 Task: Start a Sprint called Sprint0000000091 in Scrum Project Project0000000031 in Jira. Start a Sprint called Sprint0000000092 in Scrum Project Project0000000031 in Jira. Start a Sprint called Sprint0000000093 in Scrum Project Project0000000031 in Jira. Start a Sprint called Sprint0000000094 in Scrum Project Project0000000032 in Jira. Start a Sprint called Sprint0000000095 in Scrum Project Project0000000032 in Jira
Action: Mouse moved to (261, 94)
Screenshot: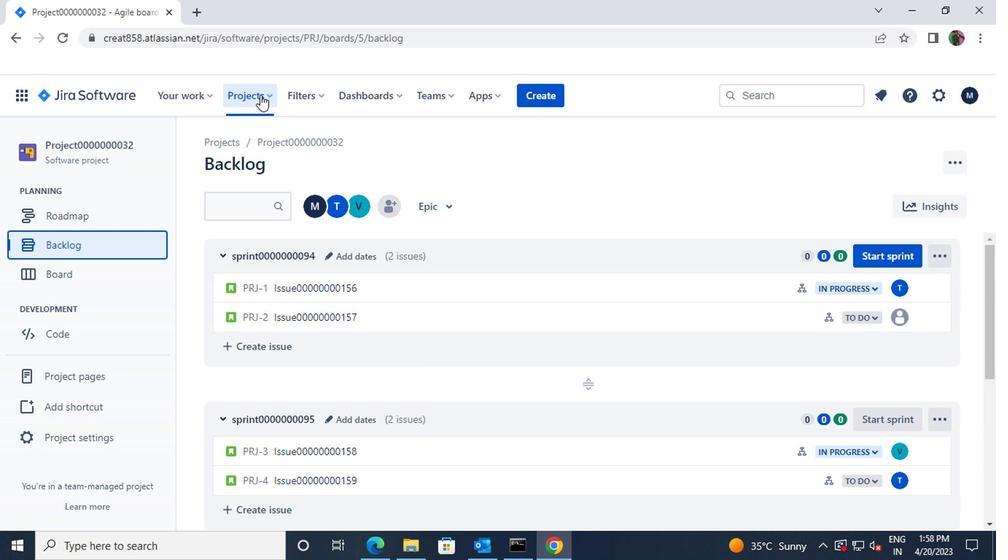
Action: Mouse pressed left at (261, 94)
Screenshot: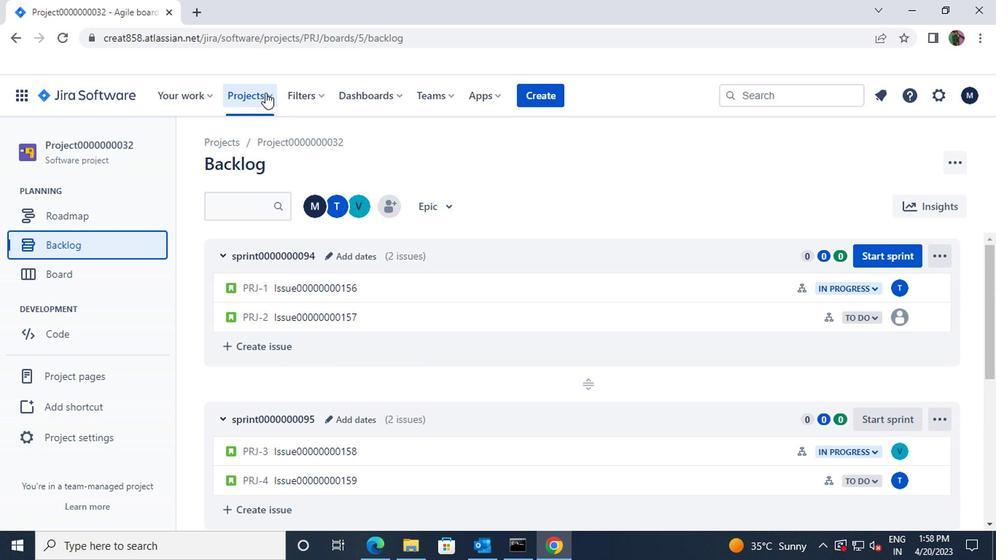 
Action: Mouse moved to (293, 200)
Screenshot: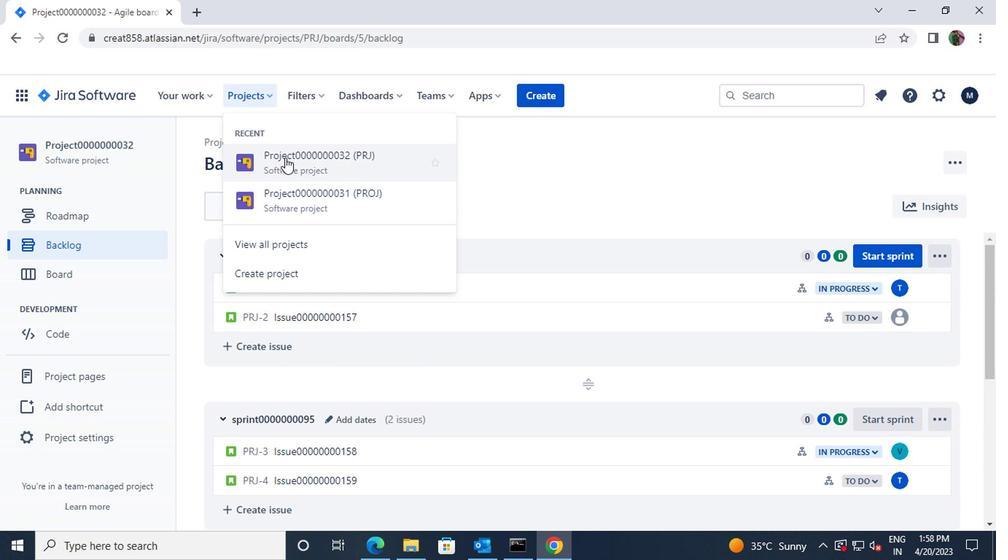 
Action: Mouse pressed left at (293, 200)
Screenshot: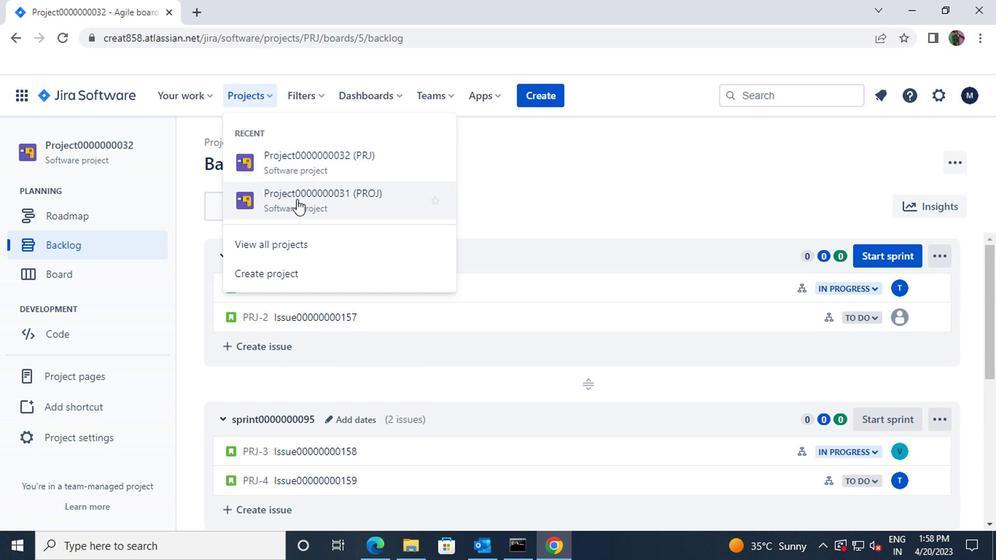 
Action: Mouse moved to (106, 250)
Screenshot: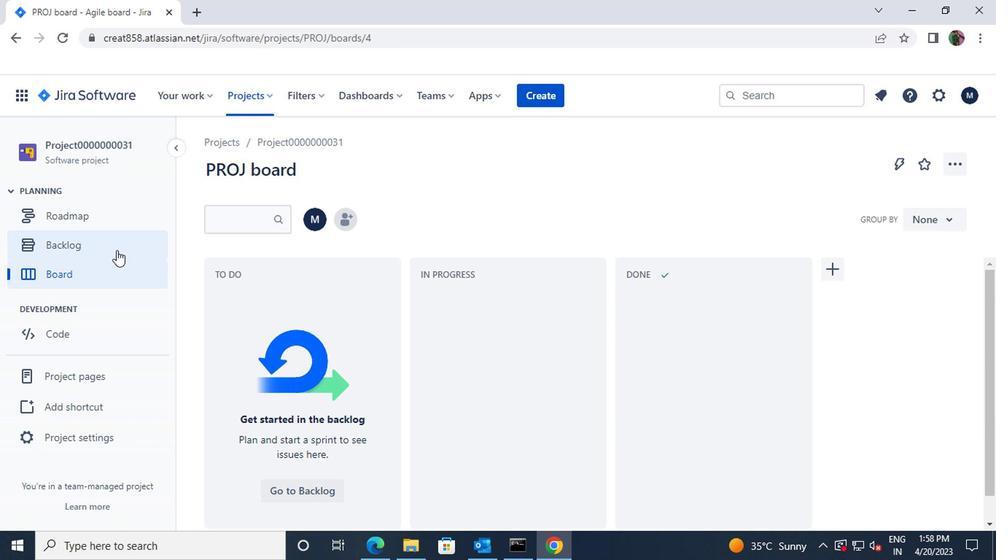 
Action: Mouse pressed left at (106, 250)
Screenshot: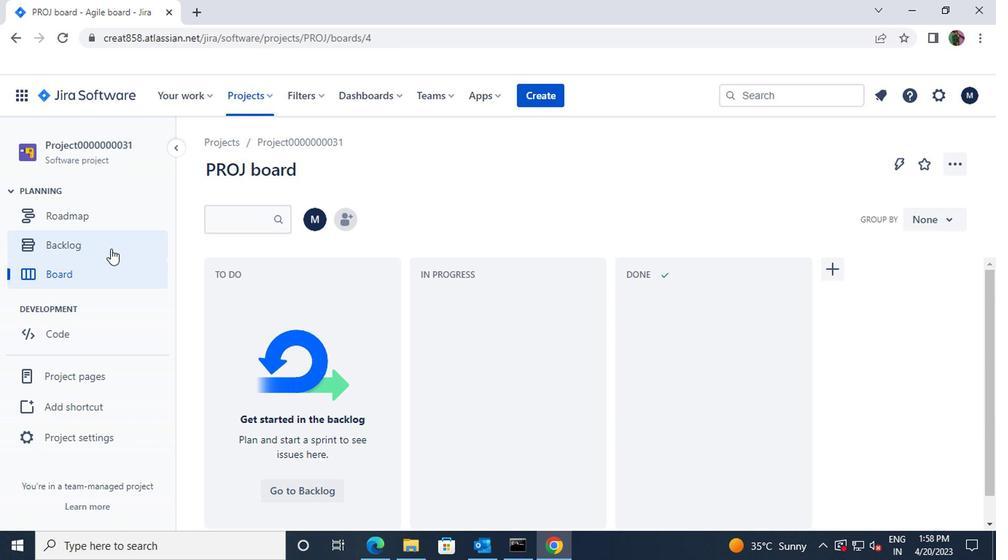
Action: Mouse moved to (417, 343)
Screenshot: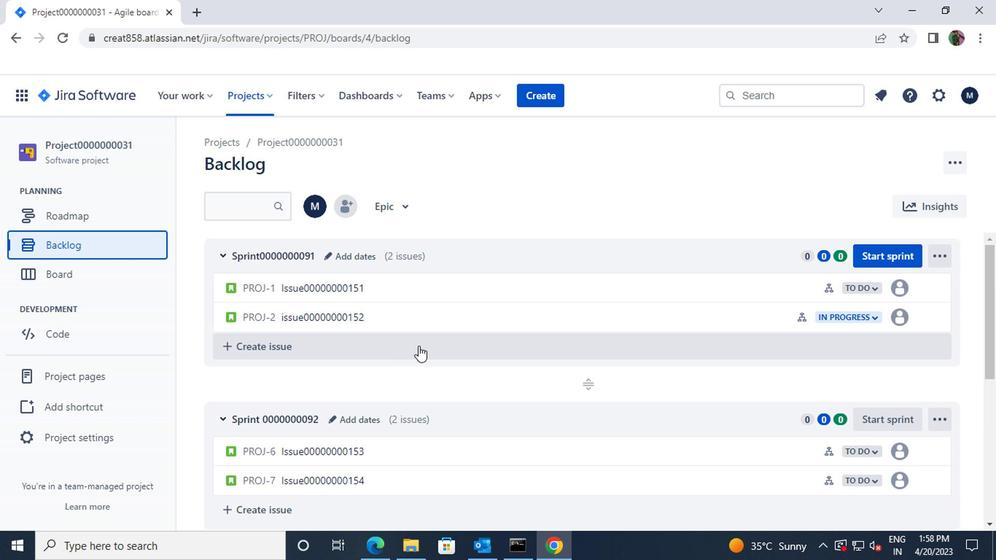 
Action: Mouse scrolled (417, 343) with delta (0, 0)
Screenshot: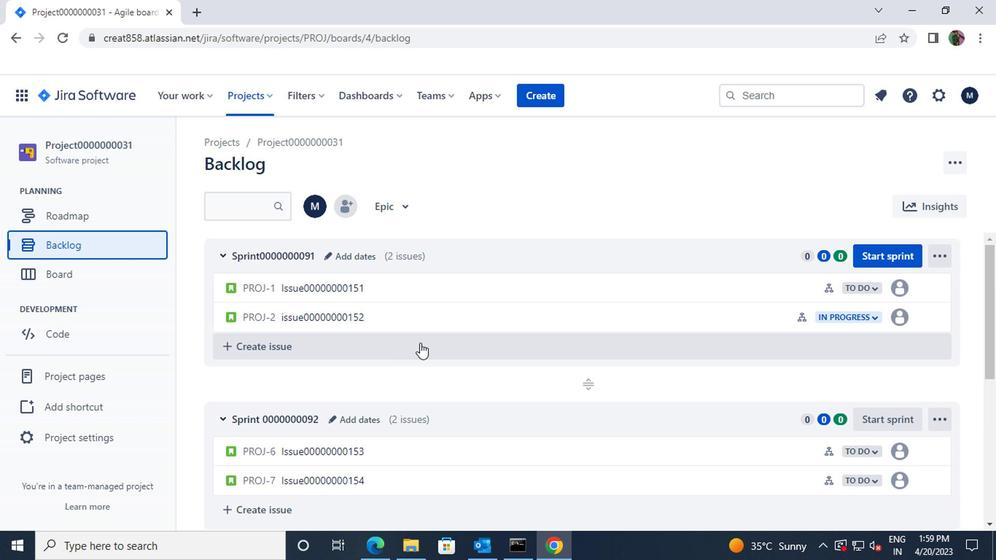 
Action: Mouse scrolled (417, 344) with delta (0, 0)
Screenshot: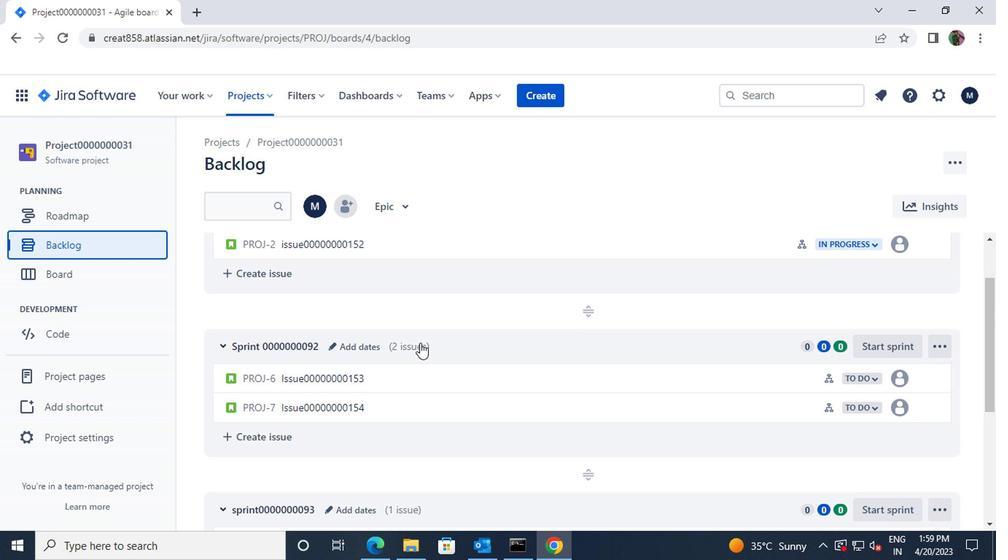 
Action: Mouse moved to (886, 255)
Screenshot: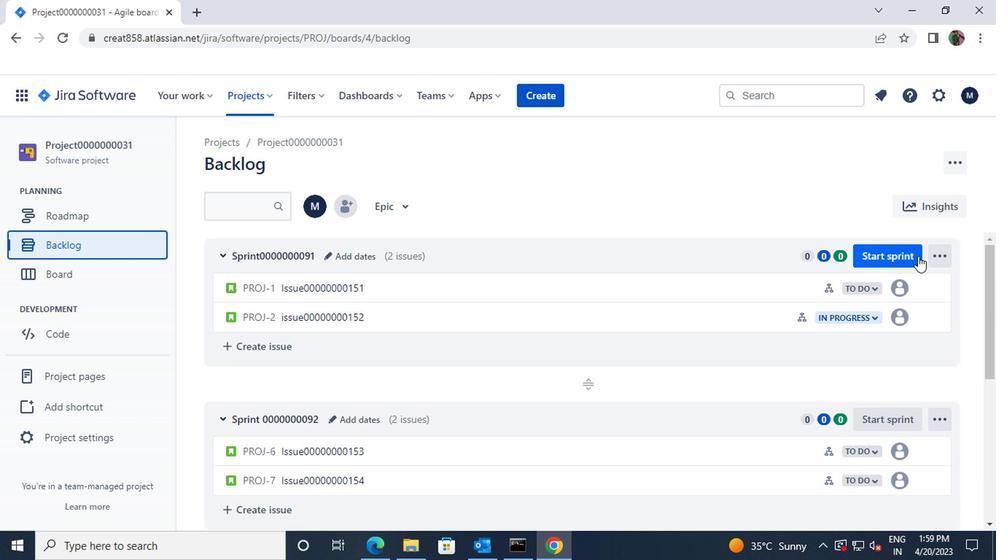
Action: Mouse pressed left at (886, 255)
Screenshot: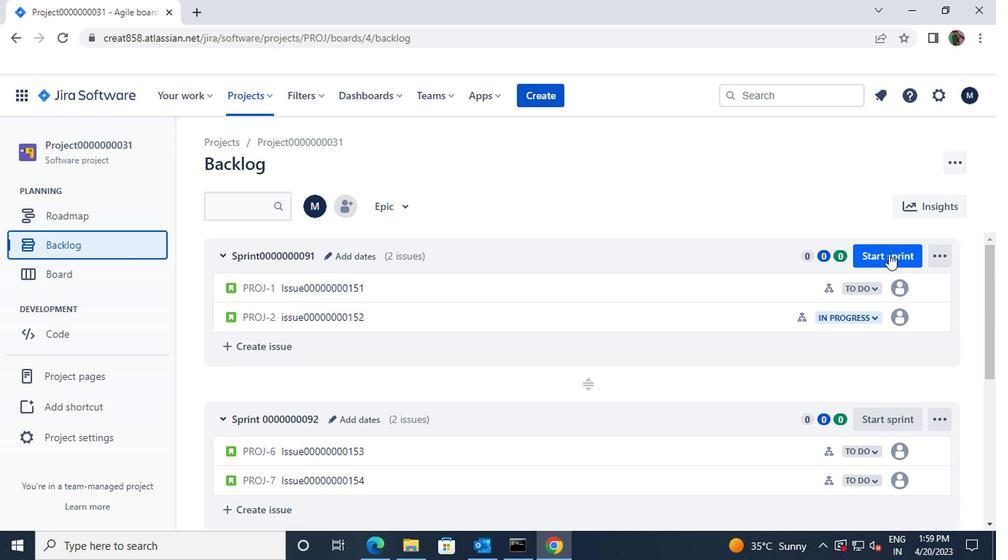 
Action: Mouse moved to (362, 377)
Screenshot: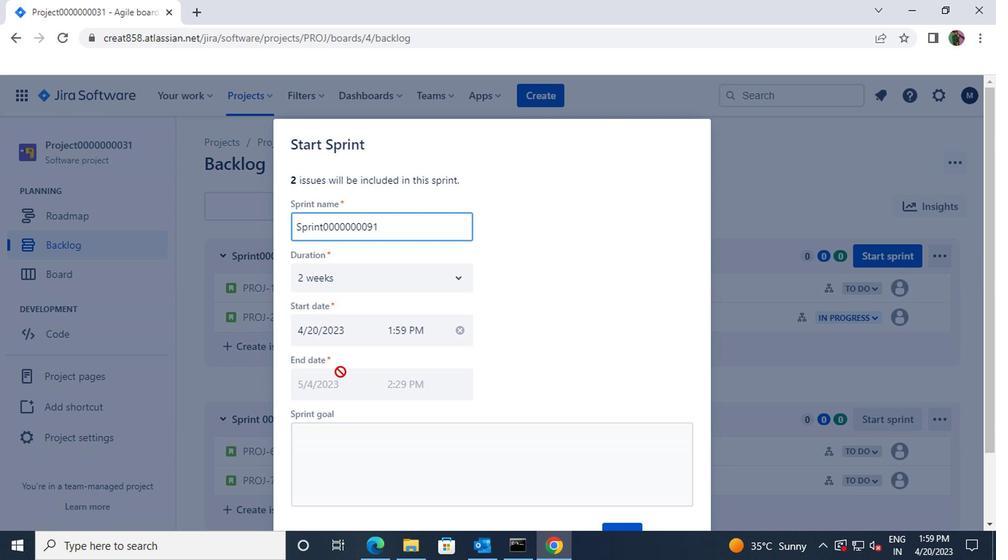 
Action: Mouse scrolled (362, 376) with delta (0, 0)
Screenshot: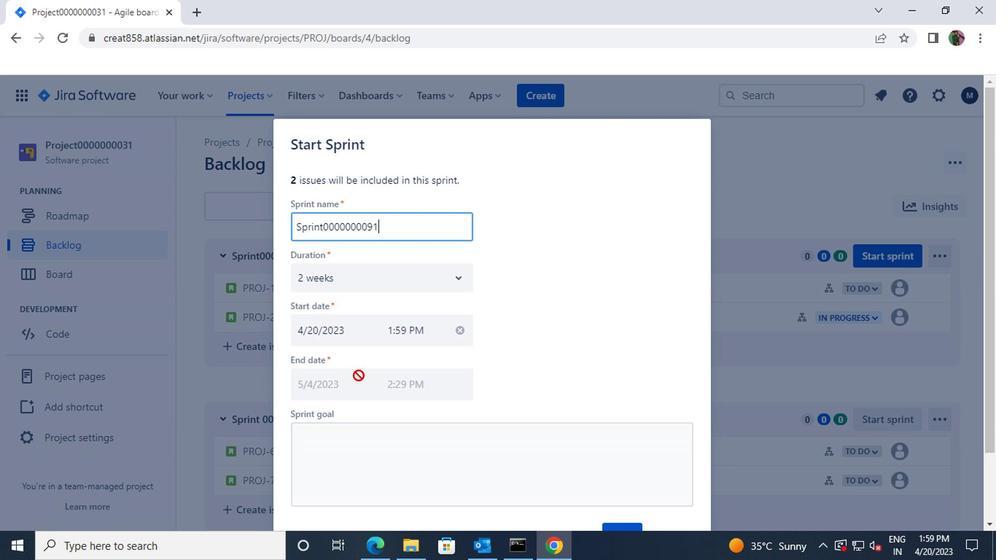 
Action: Mouse scrolled (362, 376) with delta (0, 0)
Screenshot: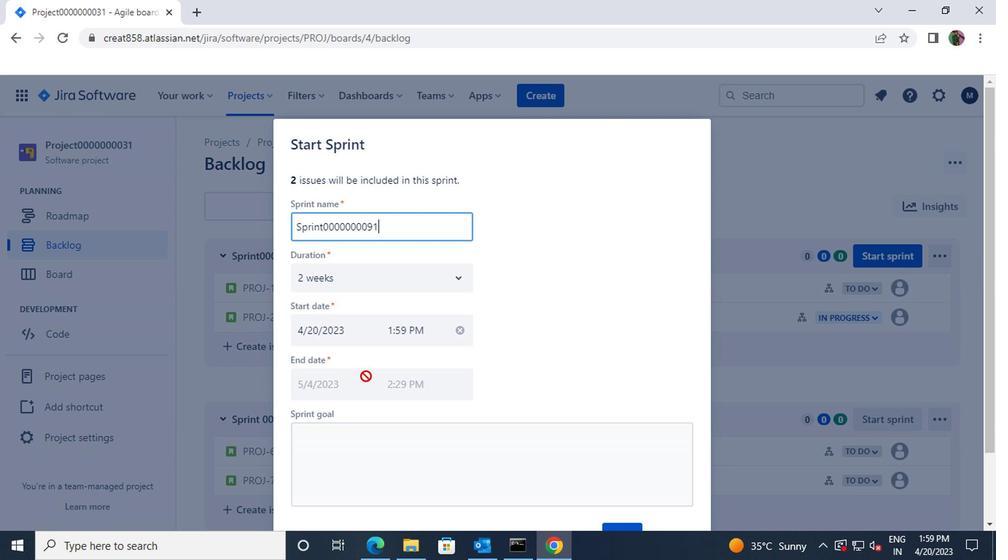 
Action: Mouse scrolled (362, 376) with delta (0, 0)
Screenshot: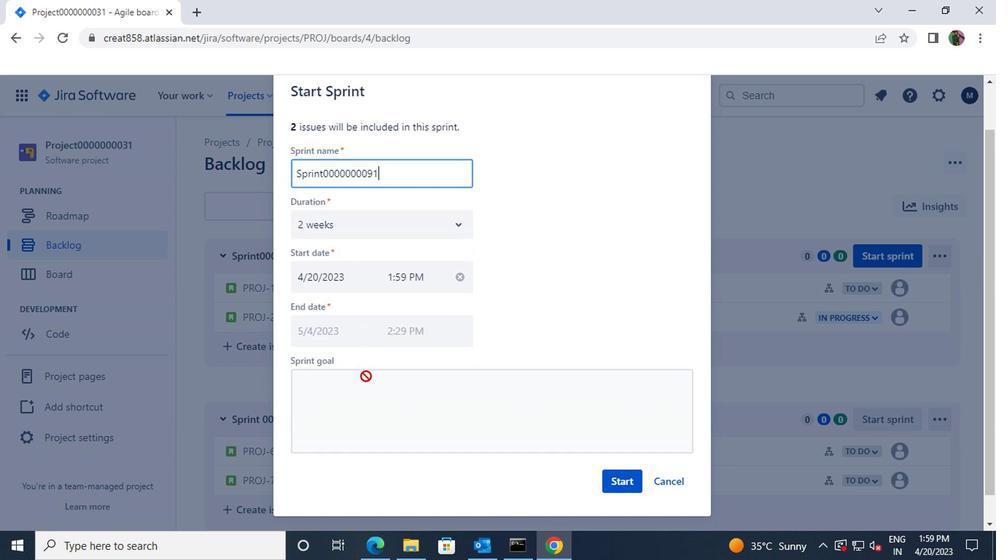 
Action: Mouse scrolled (362, 376) with delta (0, 0)
Screenshot: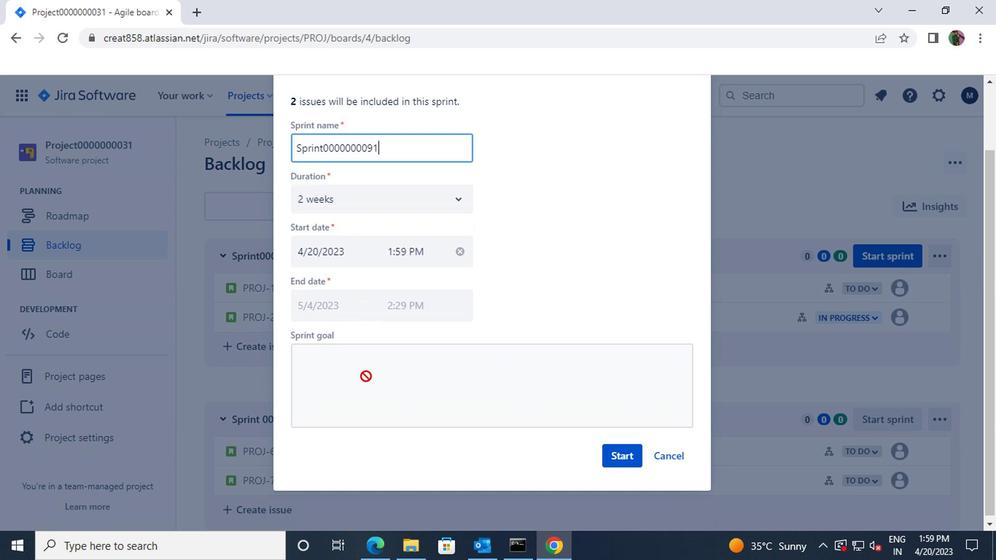 
Action: Mouse moved to (606, 450)
Screenshot: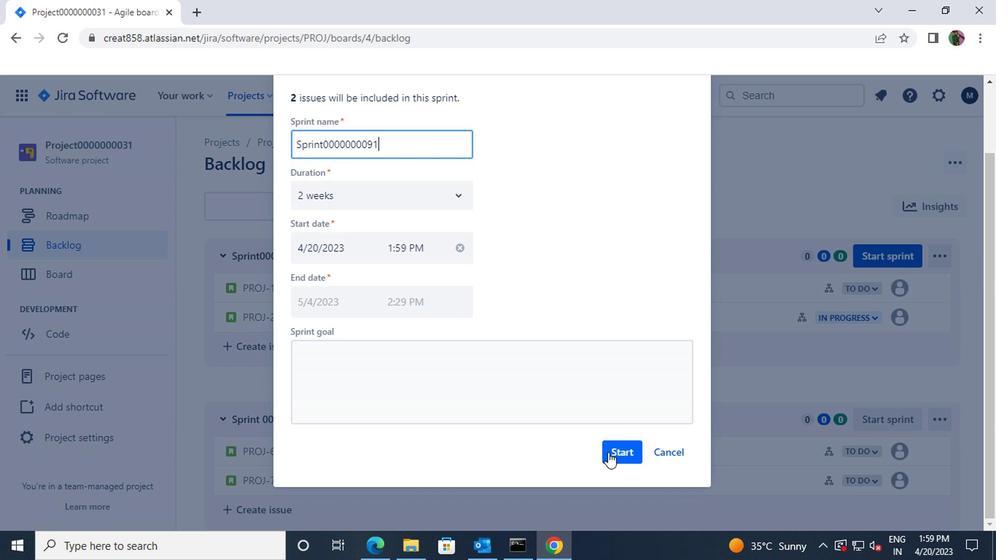
Action: Mouse pressed left at (606, 450)
Screenshot: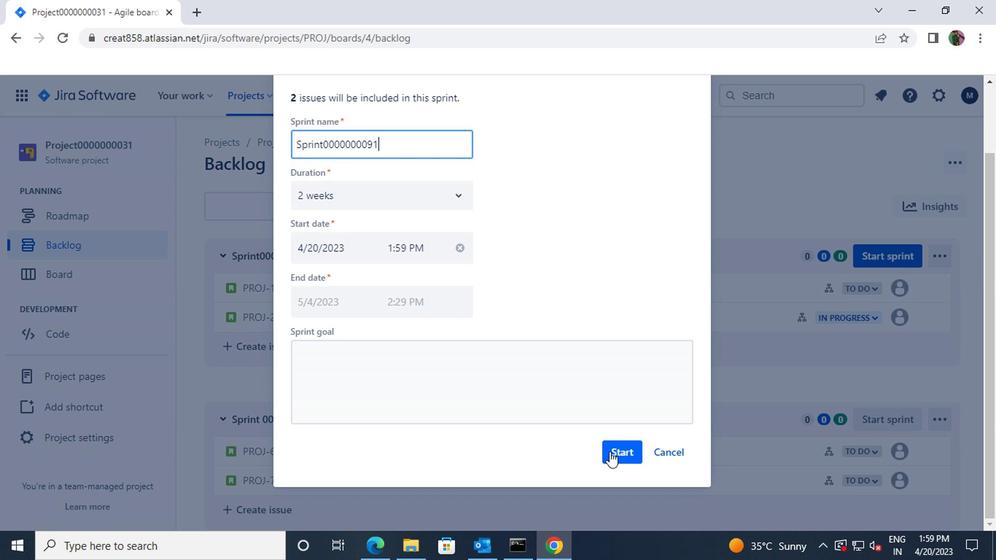 
Action: Mouse moved to (607, 450)
Screenshot: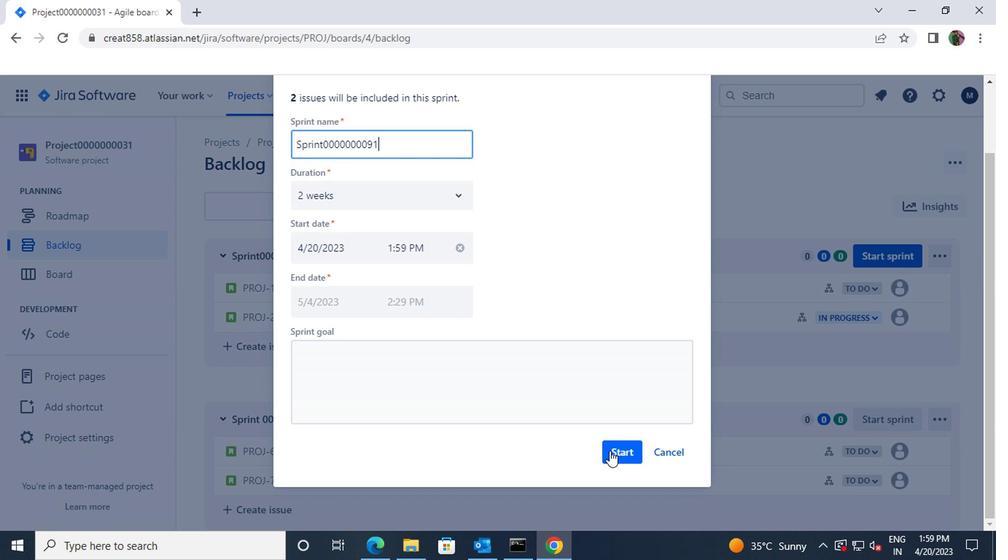 
Action: Mouse scrolled (607, 451) with delta (0, 0)
Screenshot: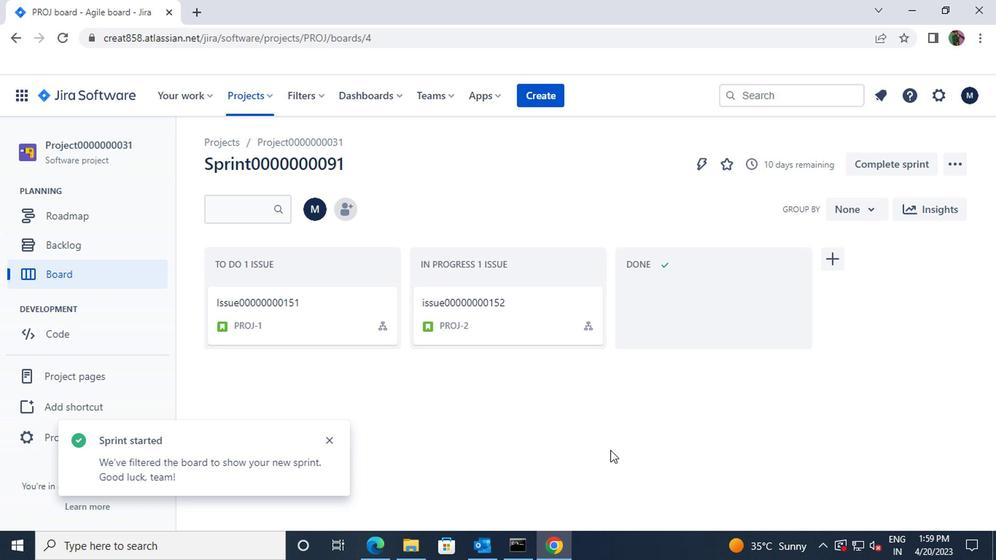 
Action: Mouse scrolled (607, 450) with delta (0, 0)
Screenshot: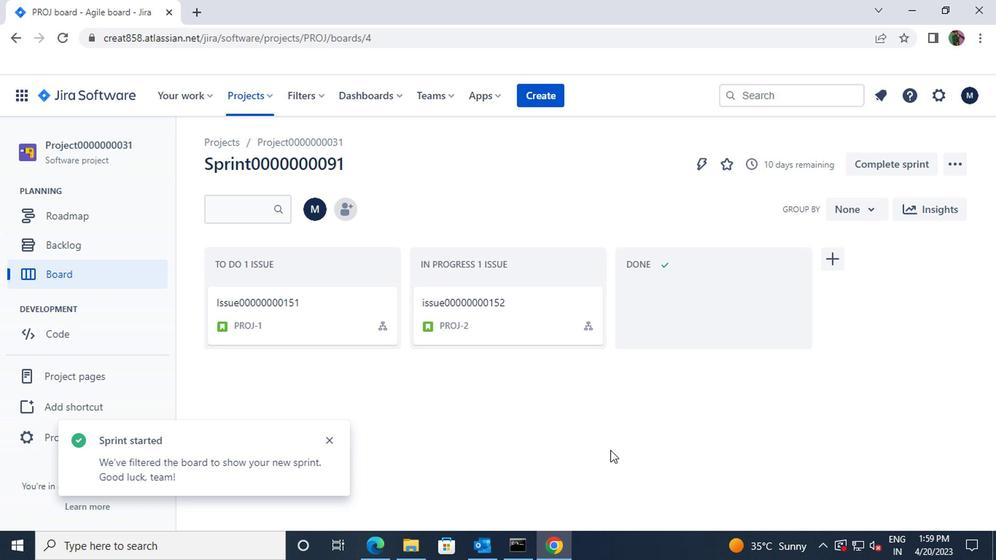
Action: Mouse moved to (86, 250)
Screenshot: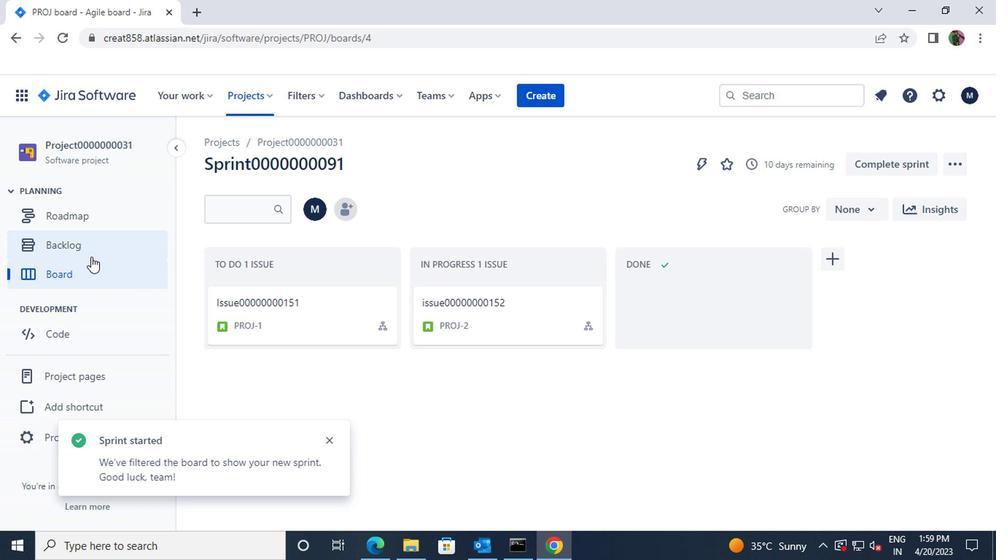
Action: Mouse pressed left at (86, 250)
Screenshot: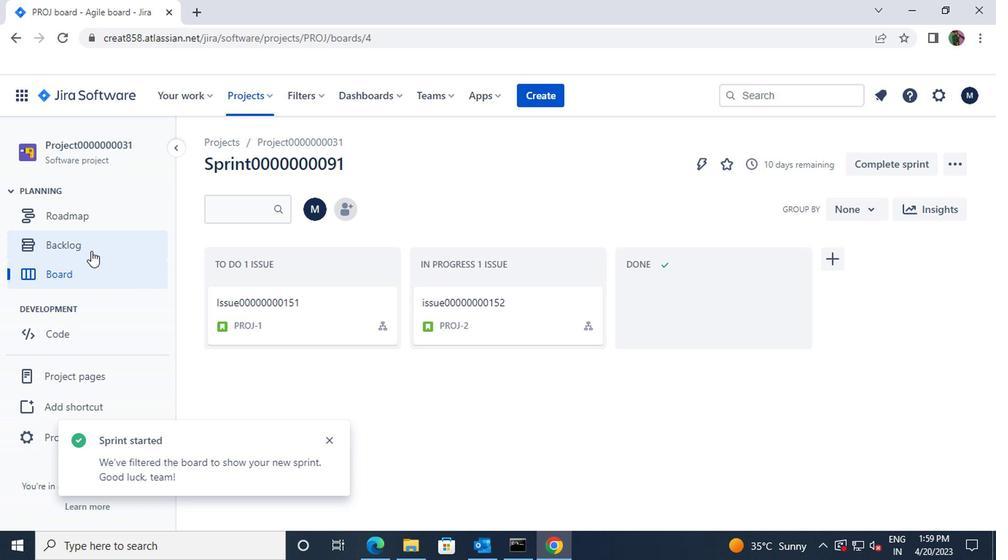 
Action: Mouse moved to (883, 411)
Screenshot: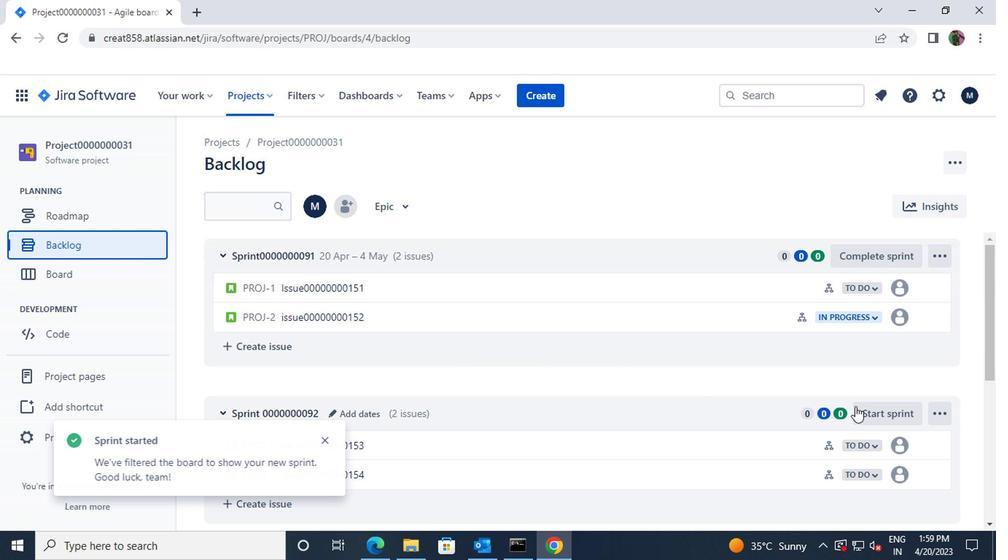 
Action: Mouse pressed left at (883, 411)
Screenshot: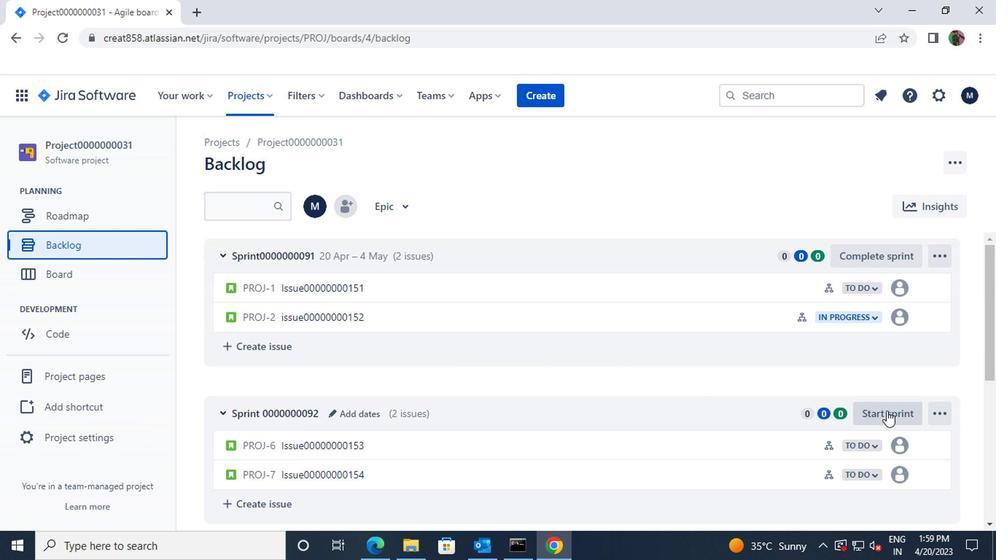 
Action: Mouse moved to (634, 412)
Screenshot: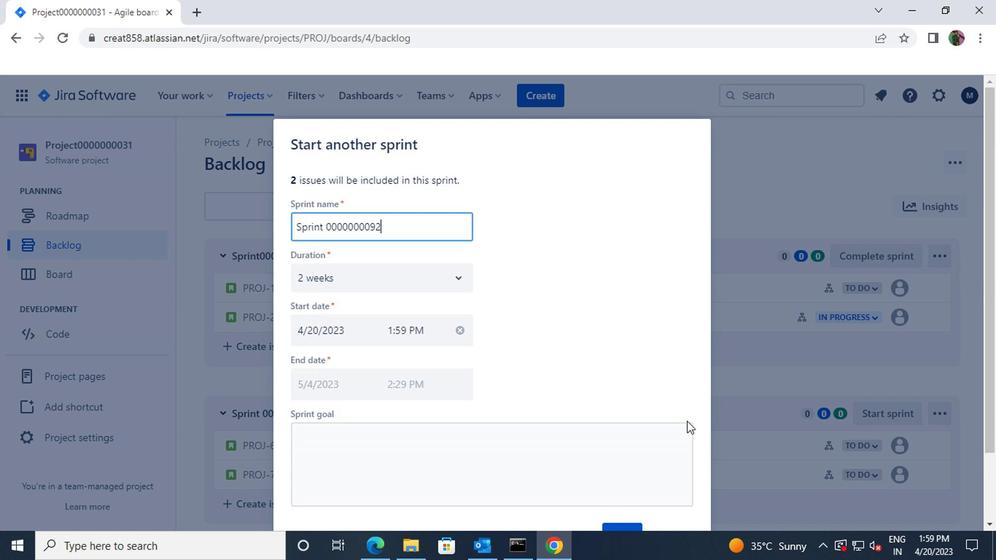 
Action: Mouse scrolled (634, 411) with delta (0, -1)
Screenshot: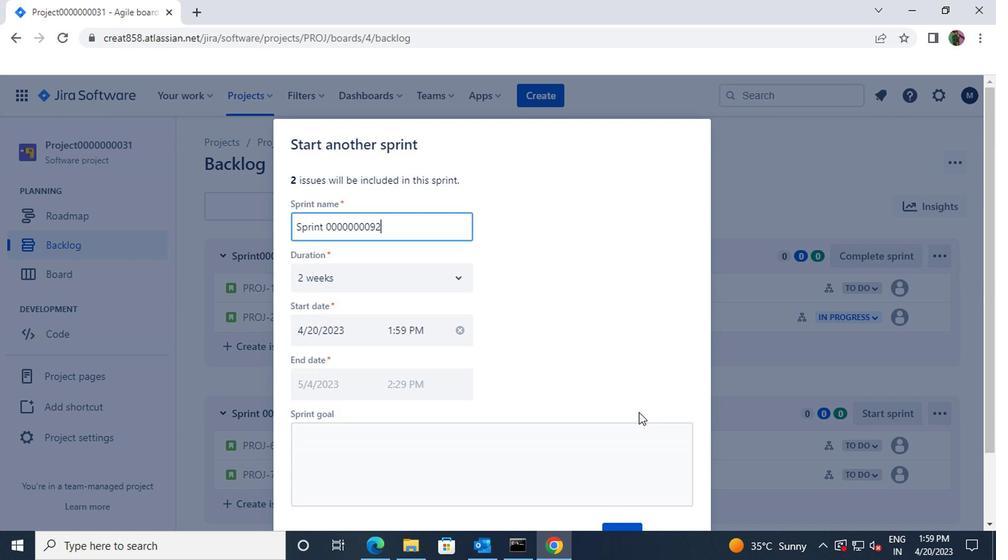 
Action: Mouse scrolled (634, 411) with delta (0, -1)
Screenshot: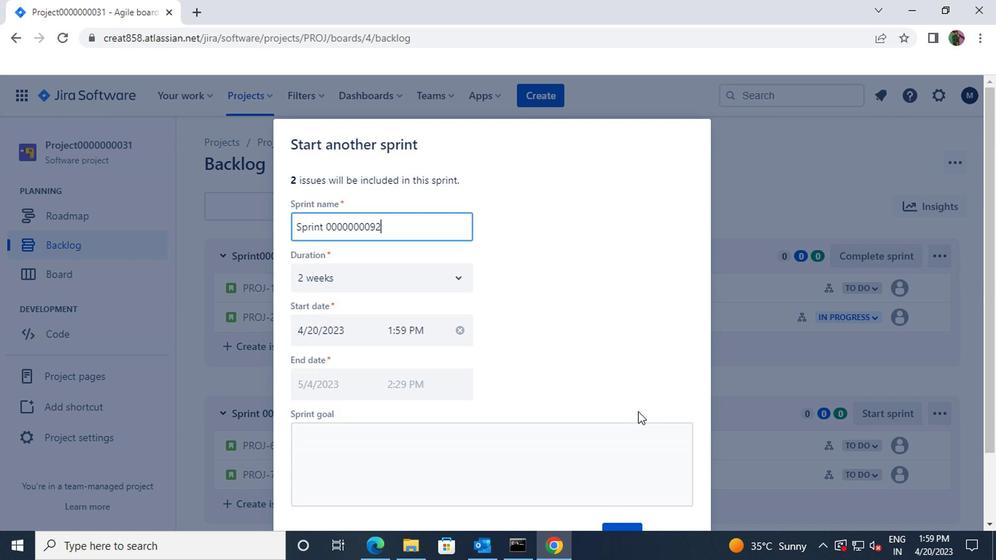 
Action: Mouse moved to (615, 453)
Screenshot: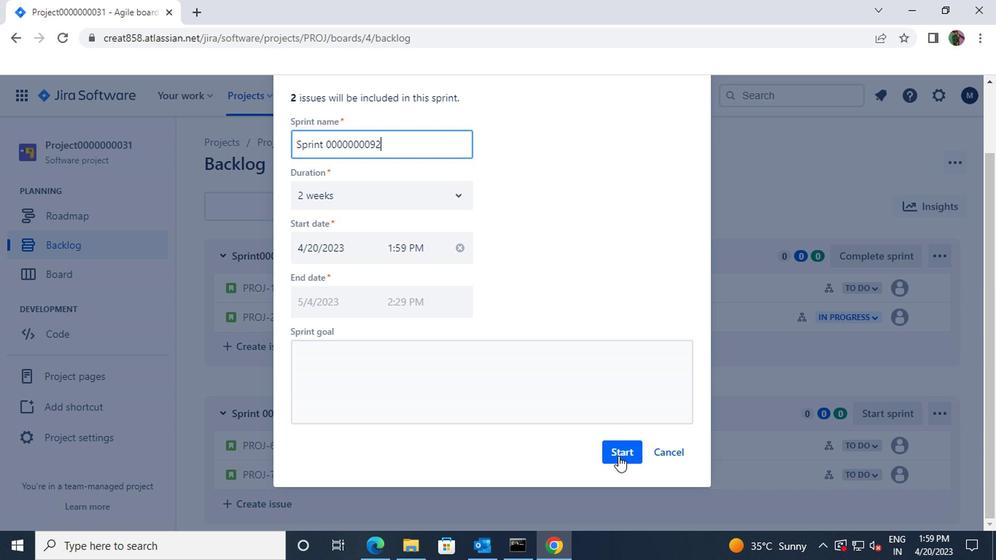 
Action: Mouse pressed left at (615, 453)
Screenshot: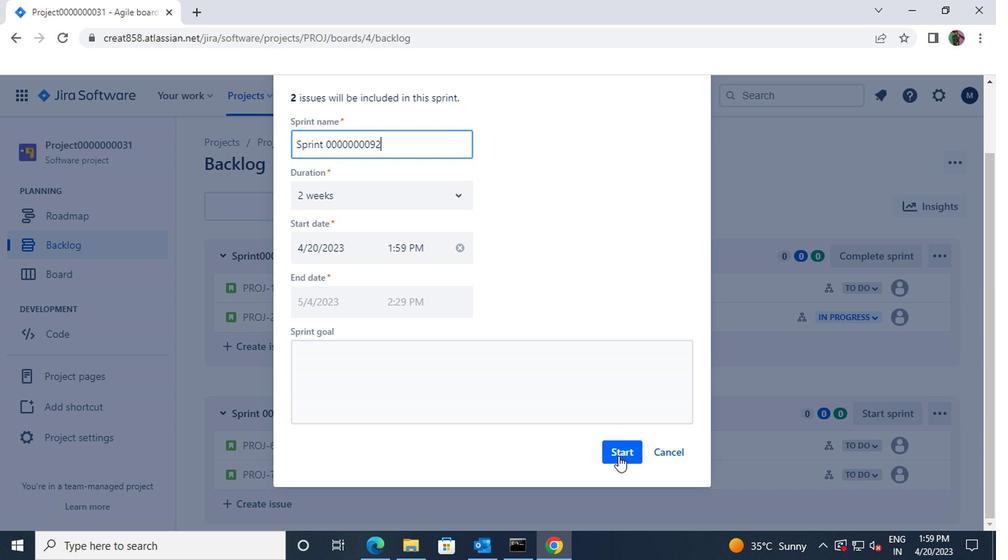 
Action: Mouse moved to (92, 250)
Screenshot: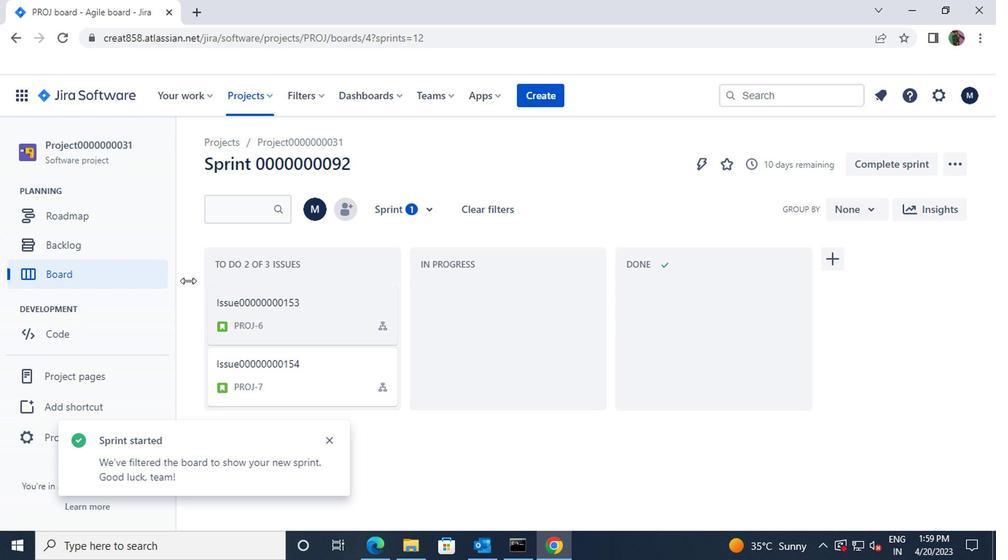 
Action: Mouse pressed left at (92, 250)
Screenshot: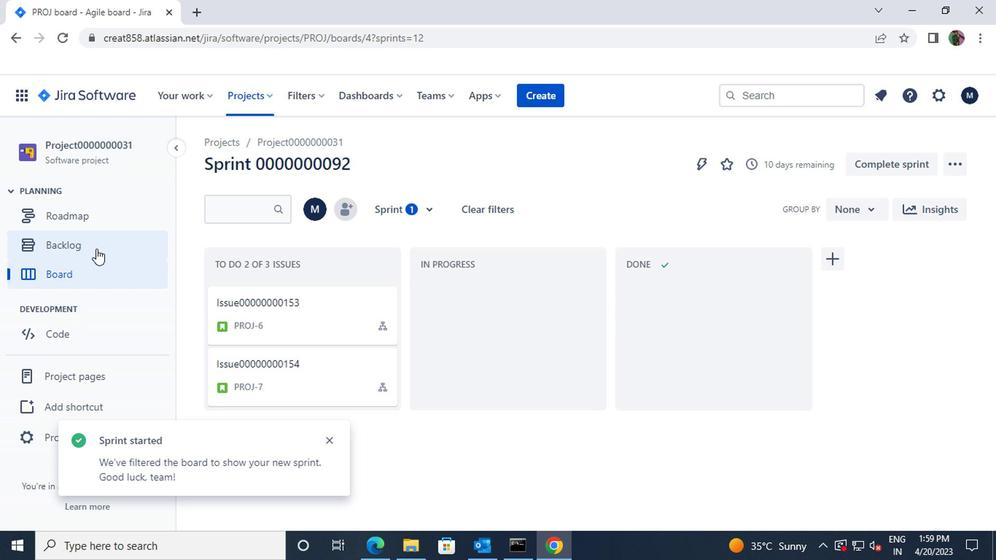 
Action: Mouse moved to (523, 349)
Screenshot: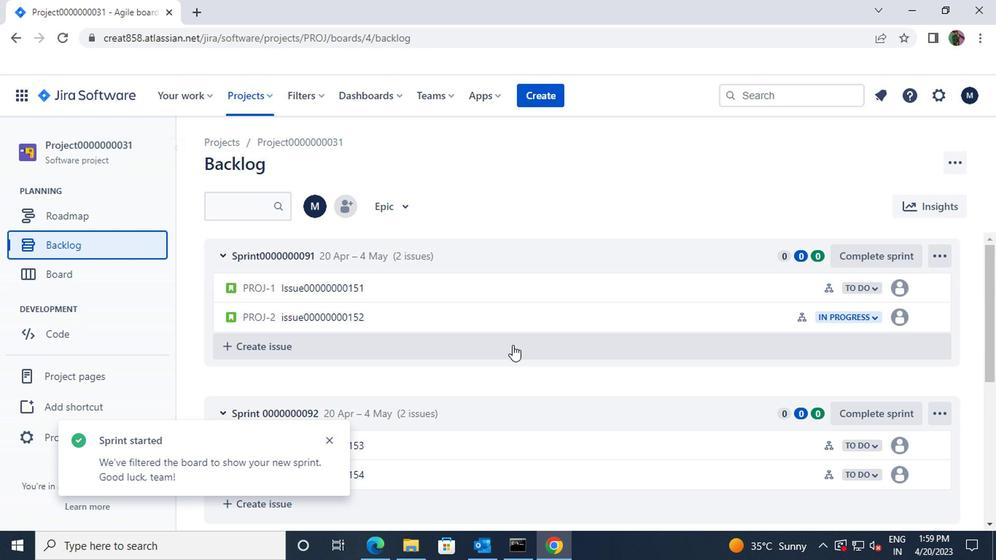 
Action: Mouse scrolled (523, 348) with delta (0, -1)
Screenshot: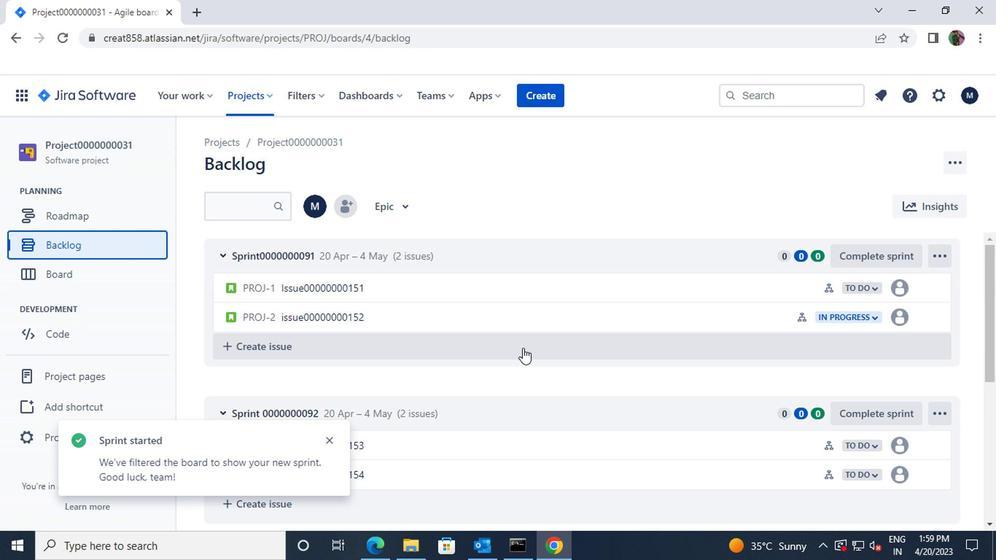 
Action: Mouse scrolled (523, 348) with delta (0, -1)
Screenshot: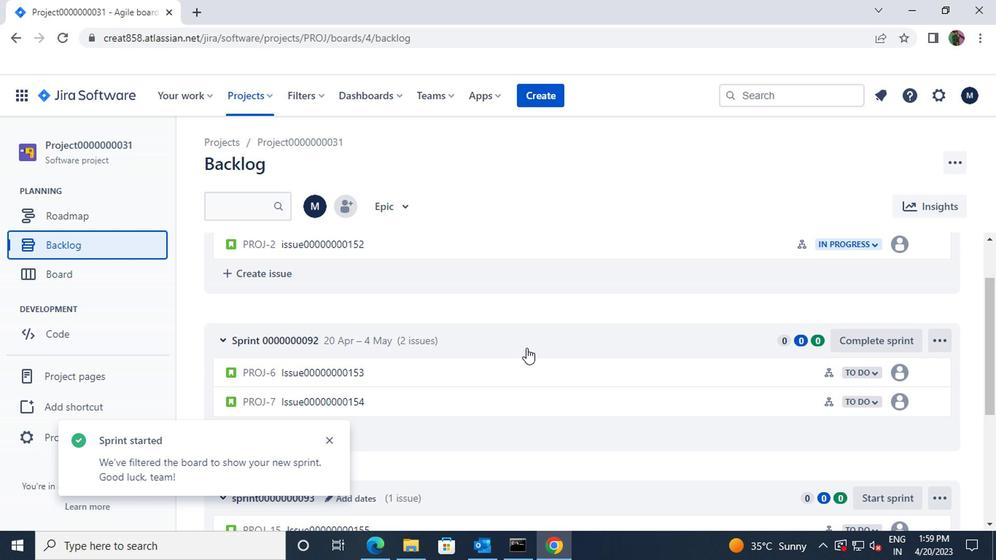 
Action: Mouse scrolled (523, 348) with delta (0, -1)
Screenshot: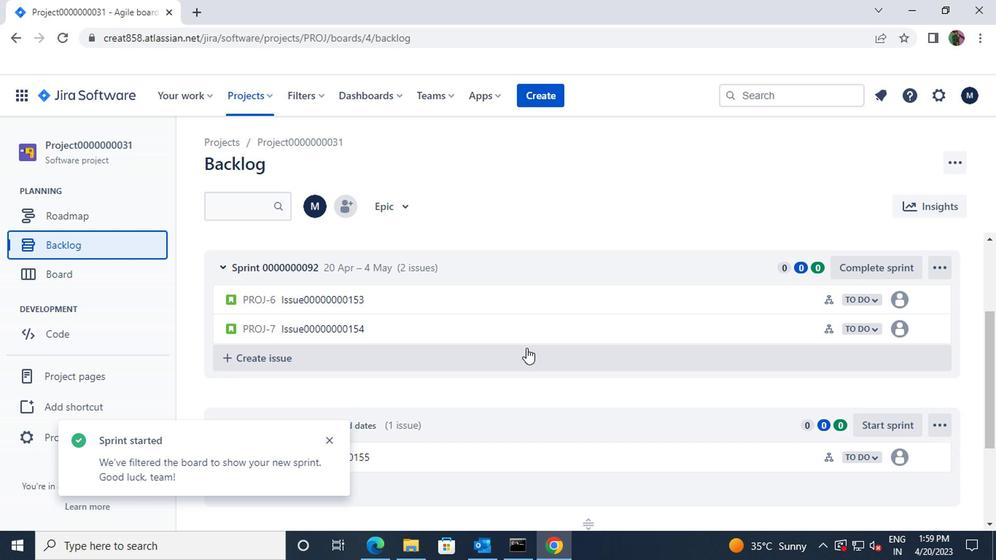 
Action: Mouse moved to (878, 351)
Screenshot: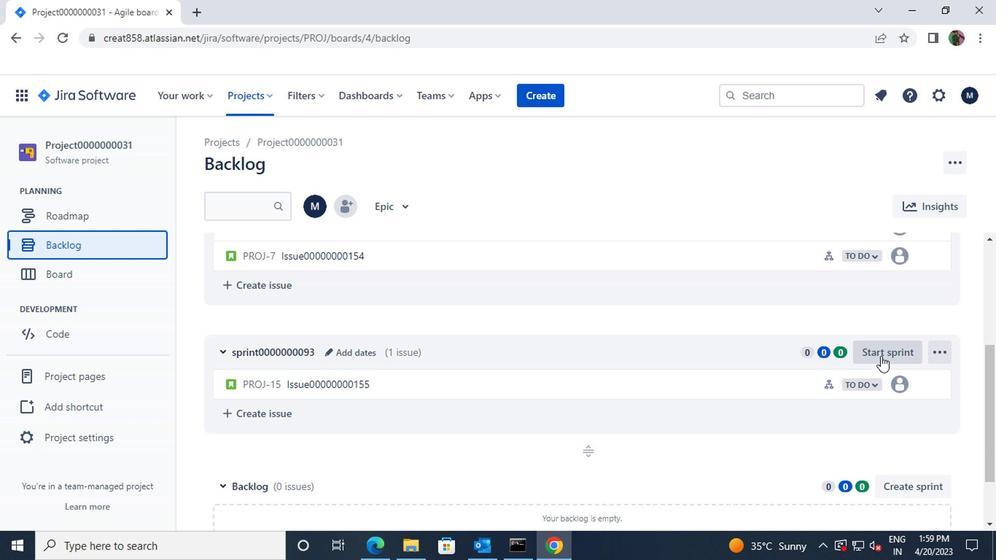 
Action: Mouse pressed left at (878, 351)
Screenshot: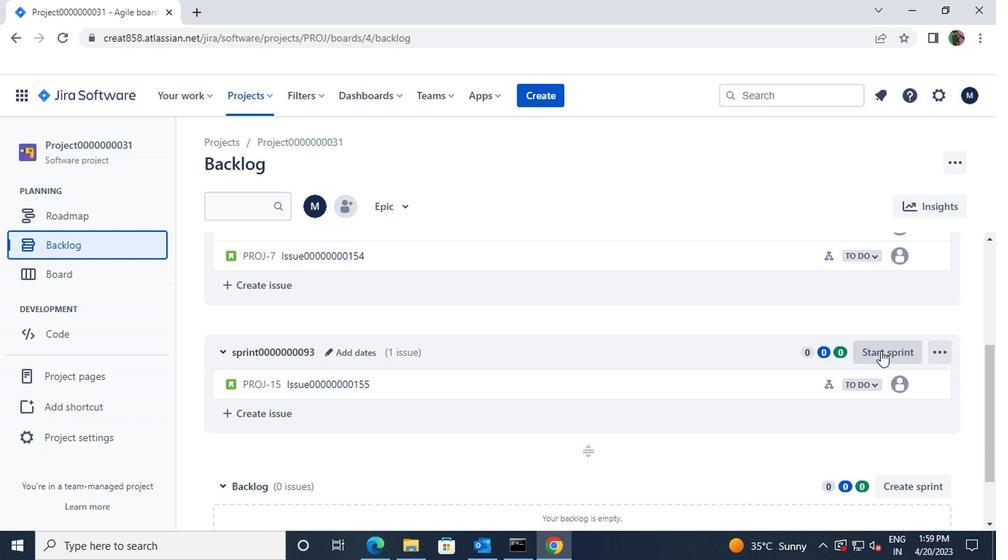 
Action: Mouse moved to (590, 389)
Screenshot: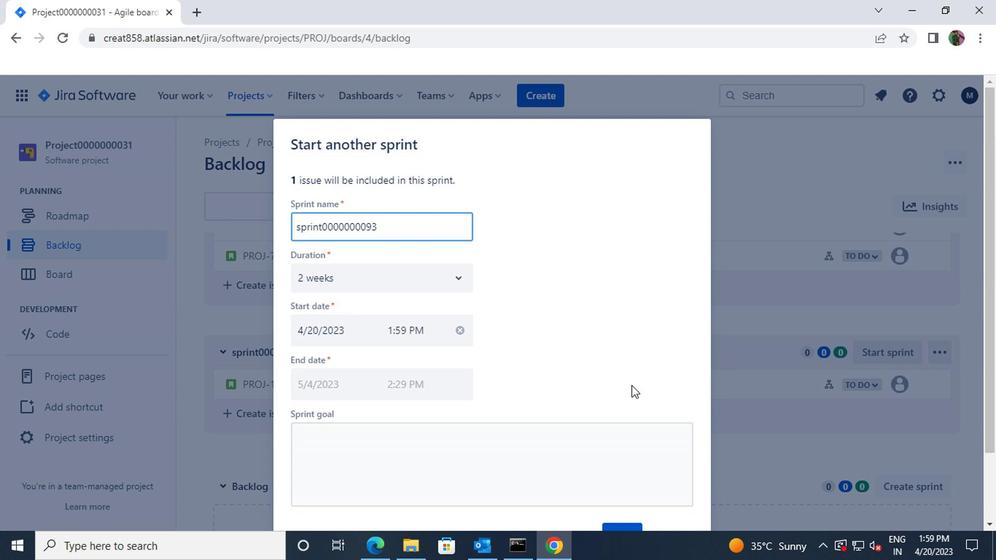 
Action: Mouse scrolled (590, 389) with delta (0, 0)
Screenshot: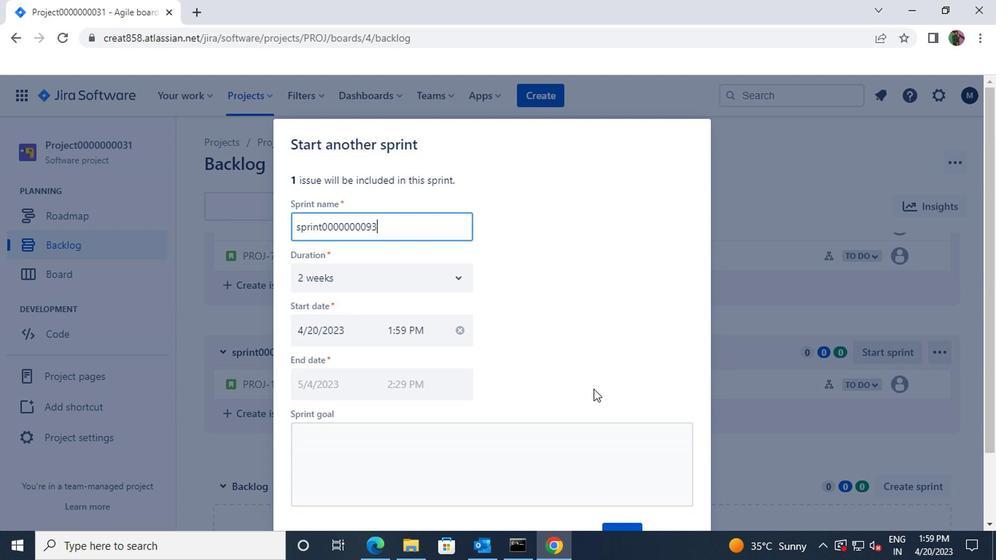
Action: Mouse scrolled (590, 389) with delta (0, 0)
Screenshot: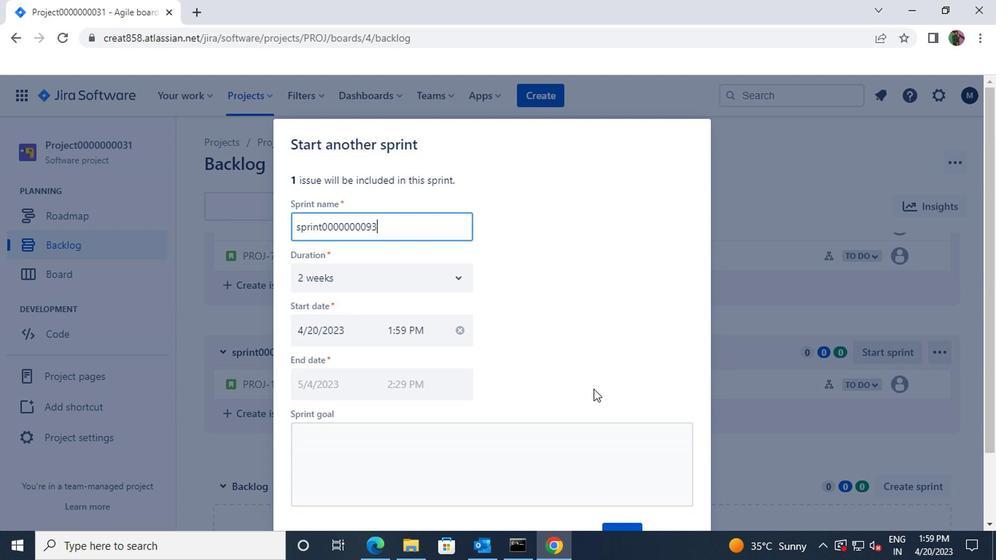 
Action: Mouse scrolled (590, 389) with delta (0, 0)
Screenshot: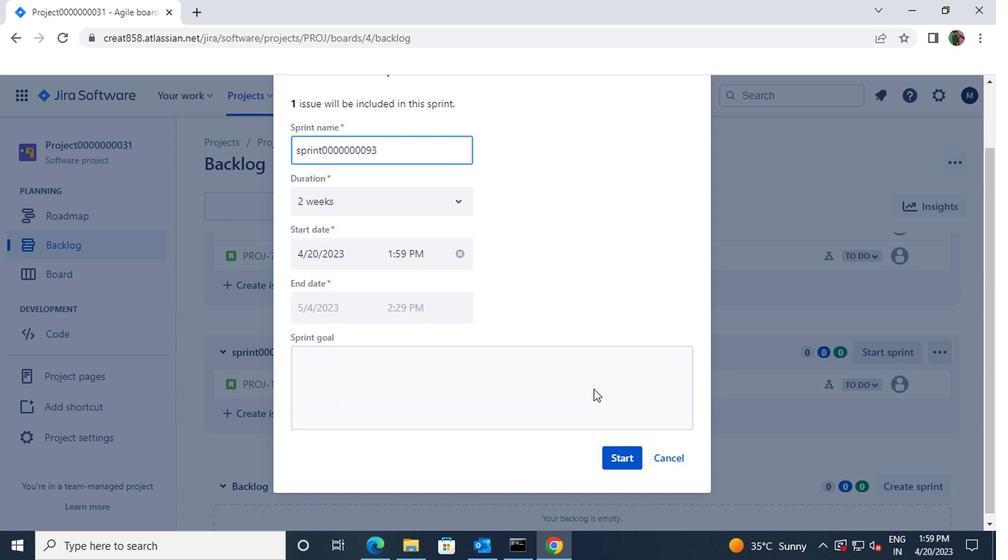 
Action: Mouse moved to (626, 452)
Screenshot: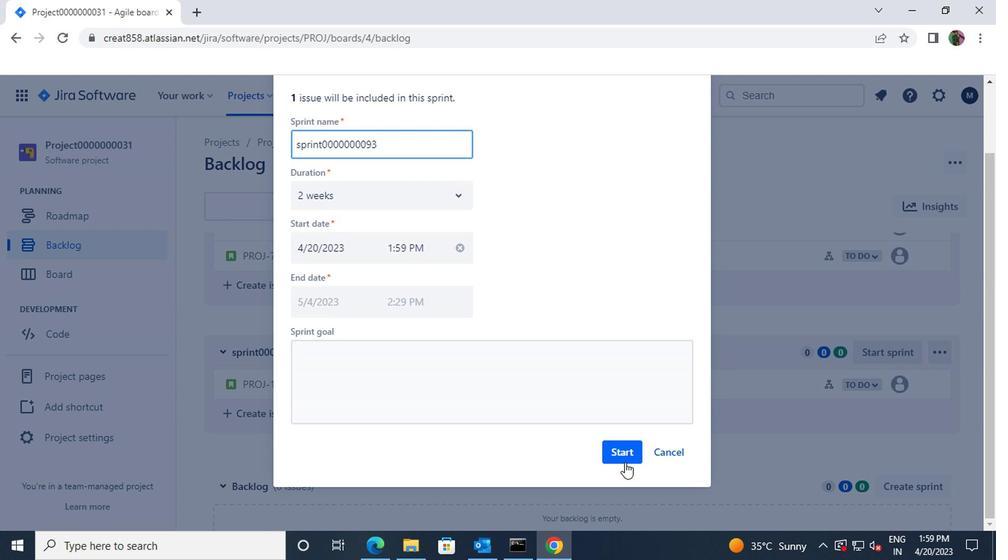 
Action: Mouse pressed left at (626, 452)
Screenshot: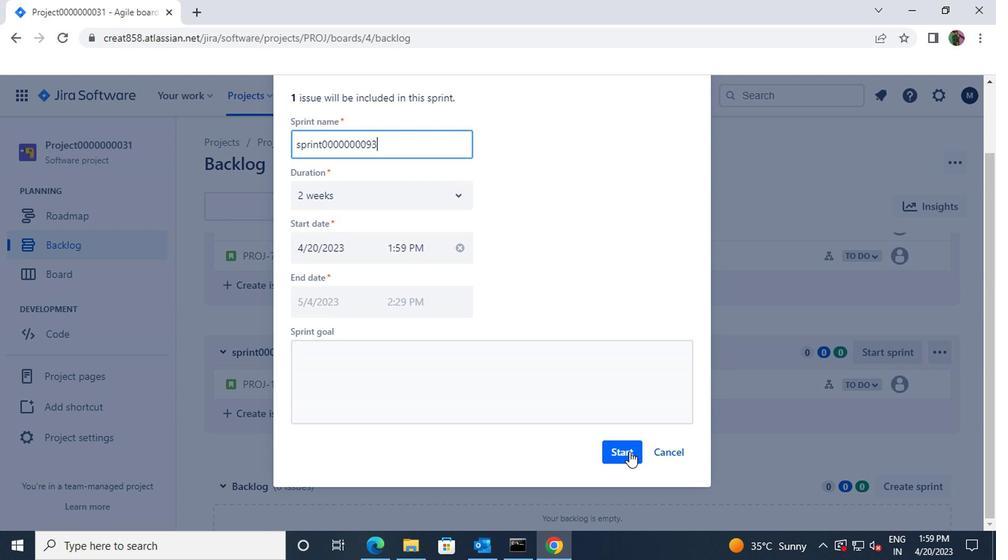 
Action: Mouse moved to (261, 100)
Screenshot: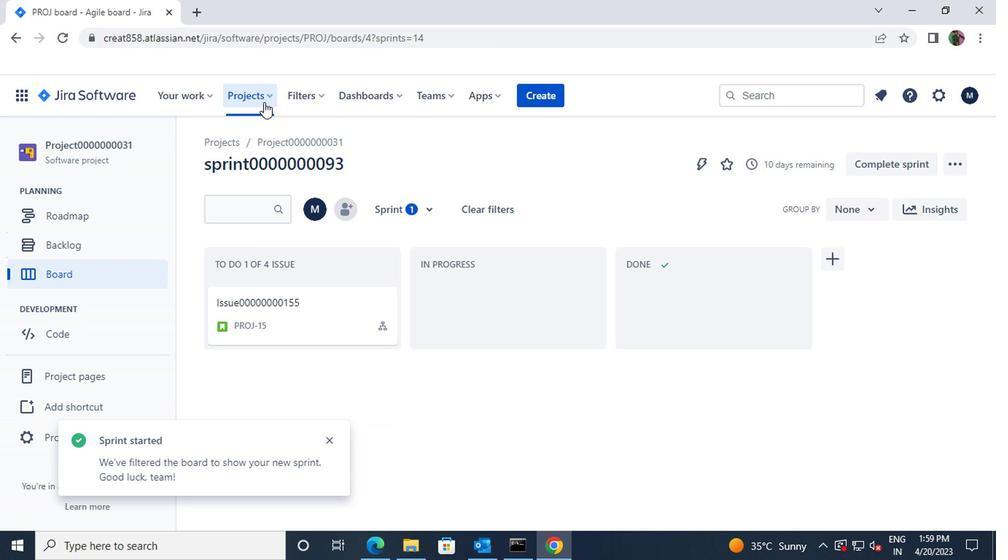 
Action: Mouse pressed left at (261, 100)
Screenshot: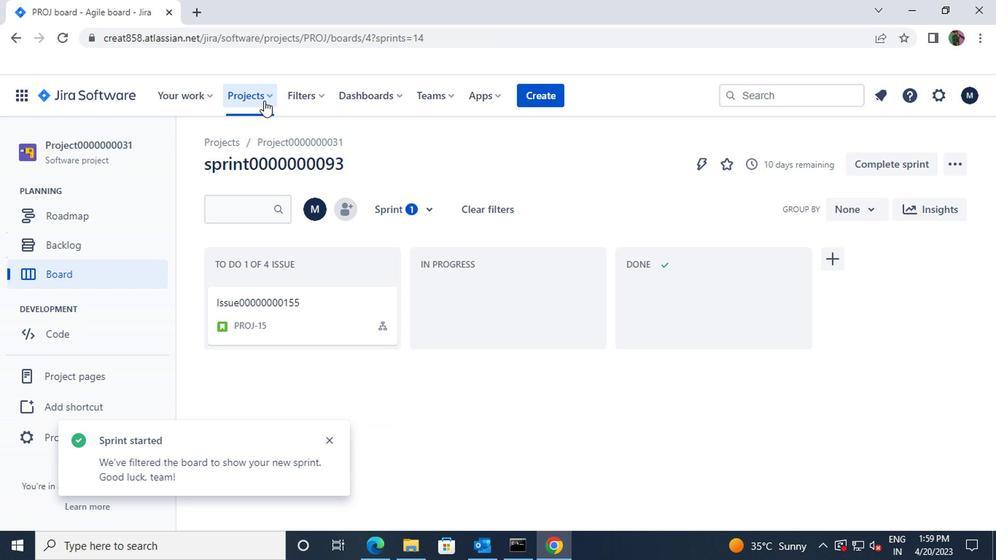 
Action: Mouse moved to (282, 188)
Screenshot: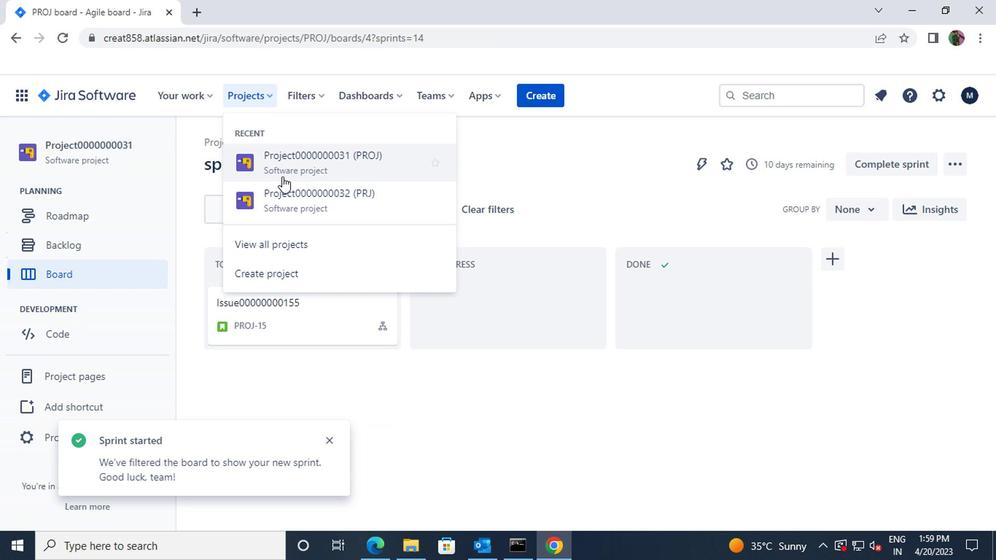 
Action: Mouse pressed left at (282, 188)
Screenshot: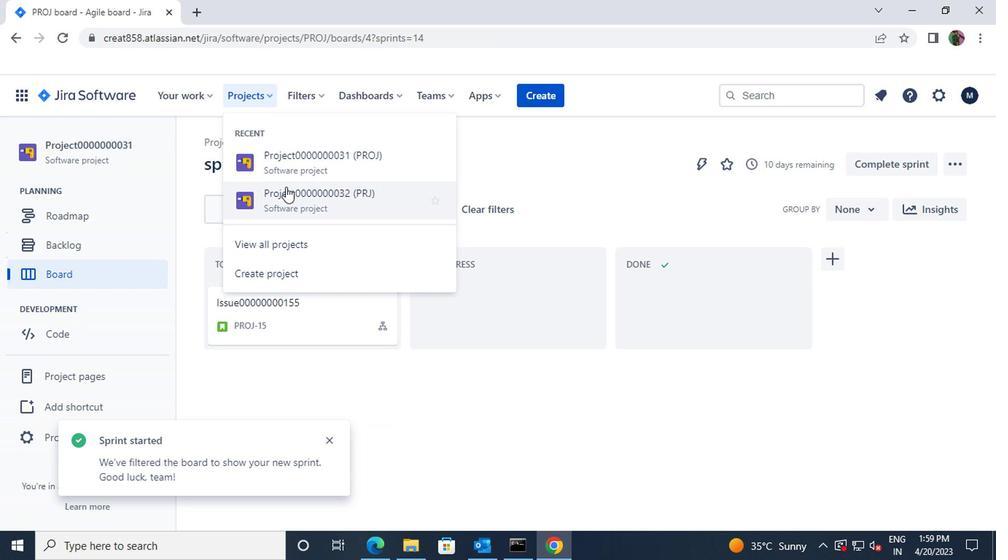
Action: Mouse moved to (70, 239)
Screenshot: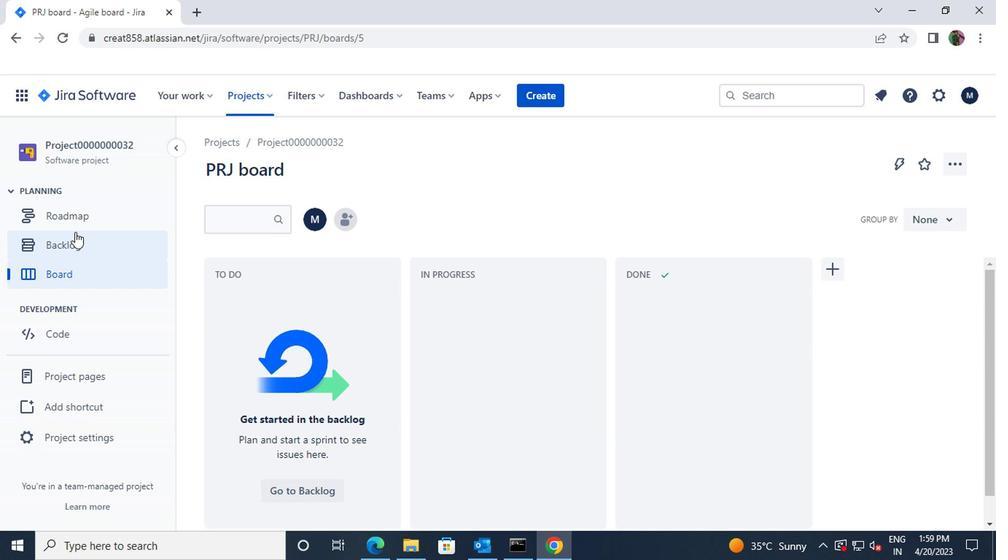 
Action: Mouse pressed left at (70, 239)
Screenshot: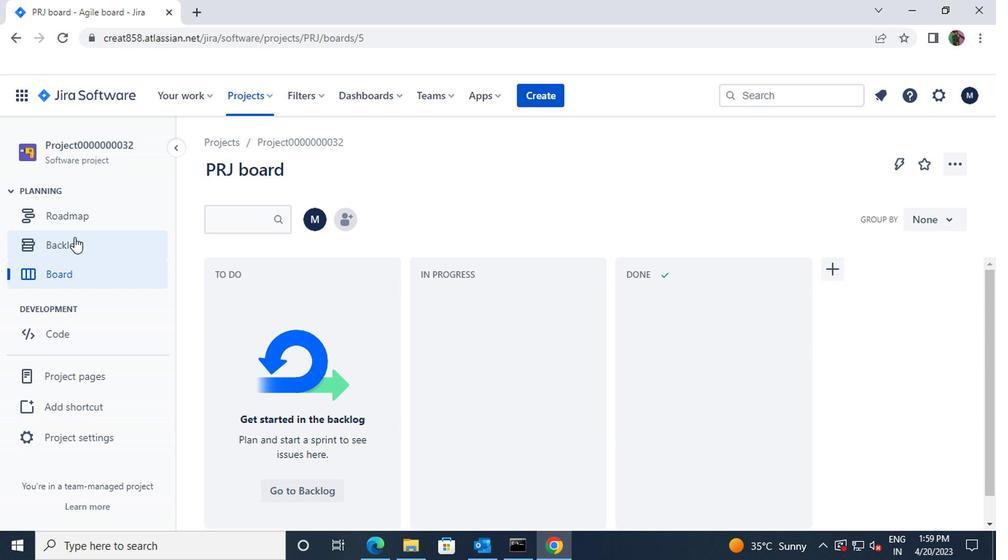 
Action: Mouse moved to (872, 263)
Screenshot: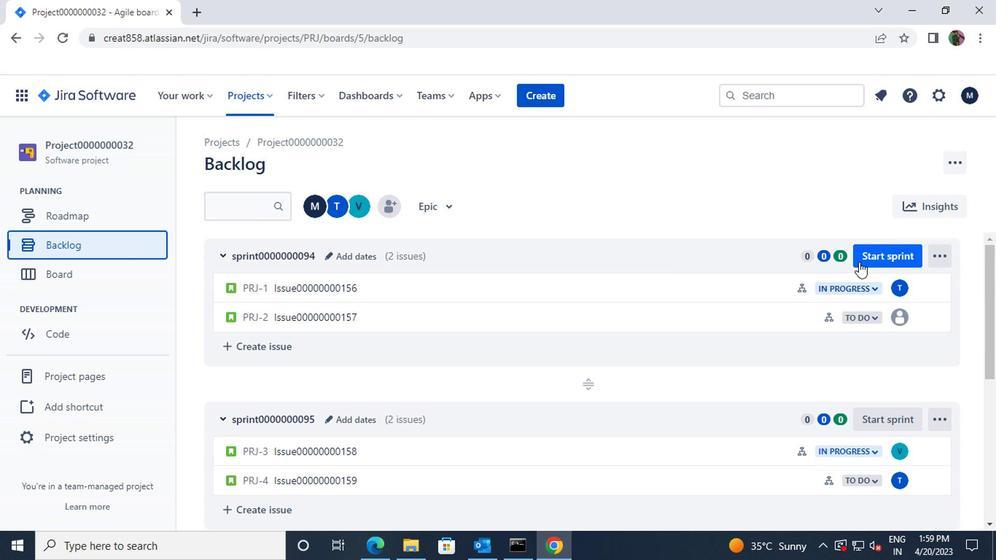 
Action: Mouse pressed left at (872, 263)
Screenshot: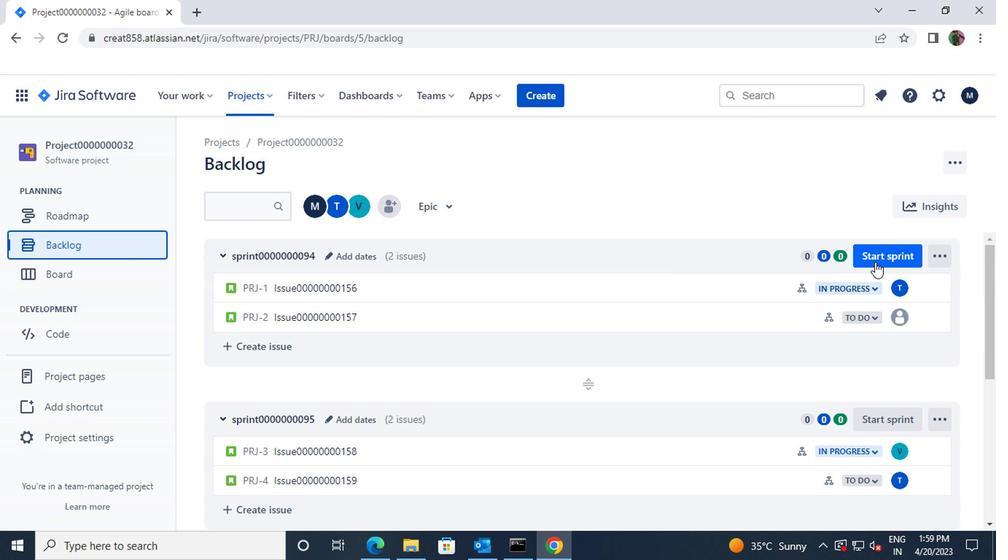 
Action: Mouse moved to (593, 352)
Screenshot: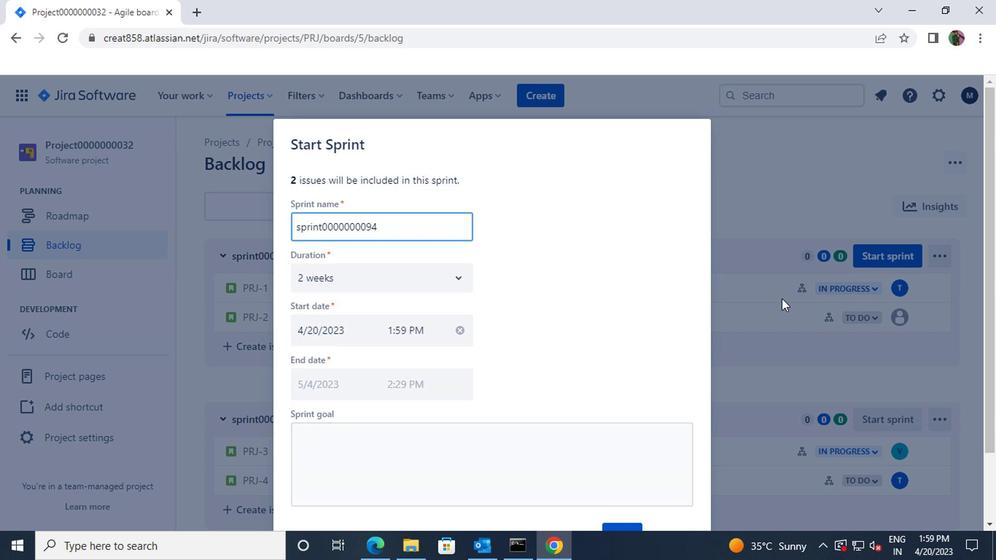 
Action: Mouse scrolled (593, 351) with delta (0, -1)
Screenshot: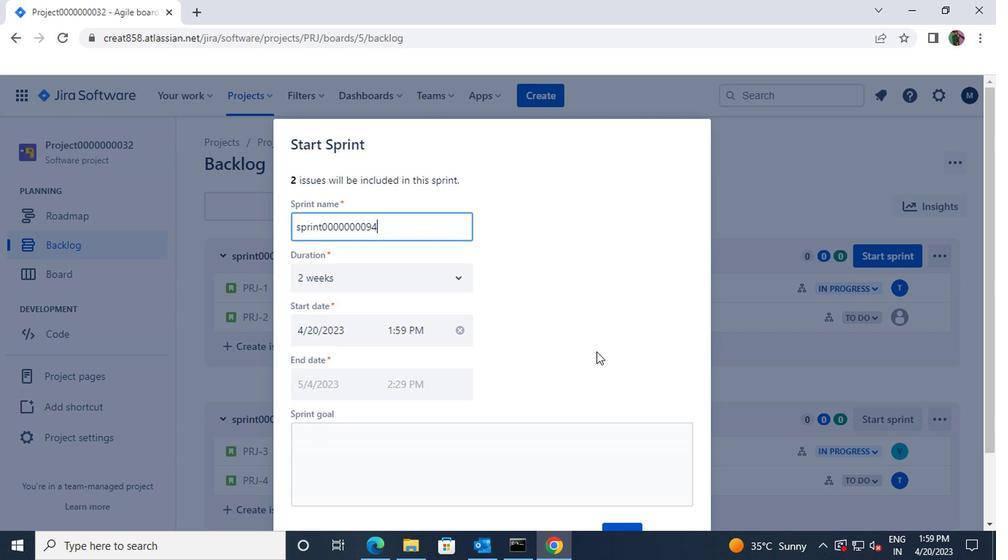 
Action: Mouse scrolled (593, 351) with delta (0, -1)
Screenshot: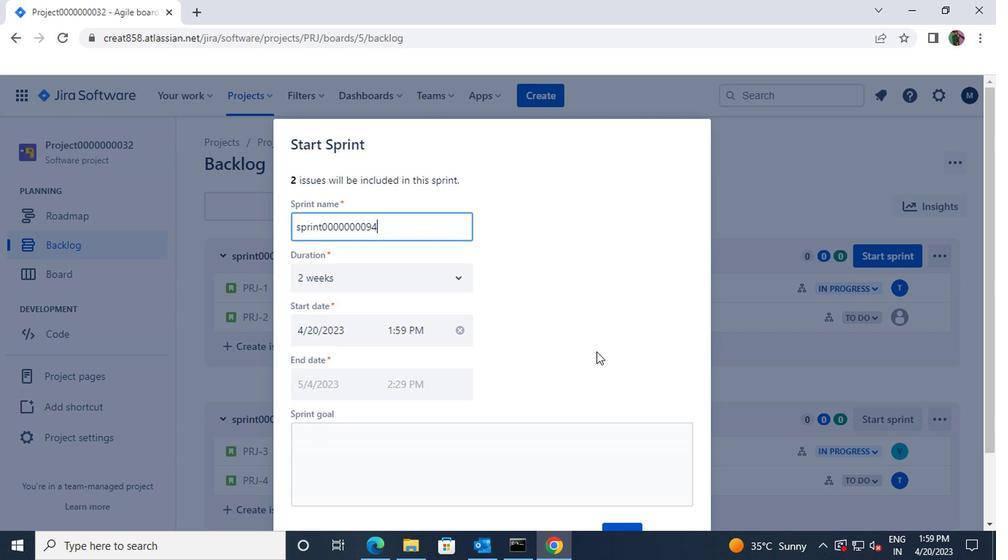 
Action: Mouse moved to (622, 452)
Screenshot: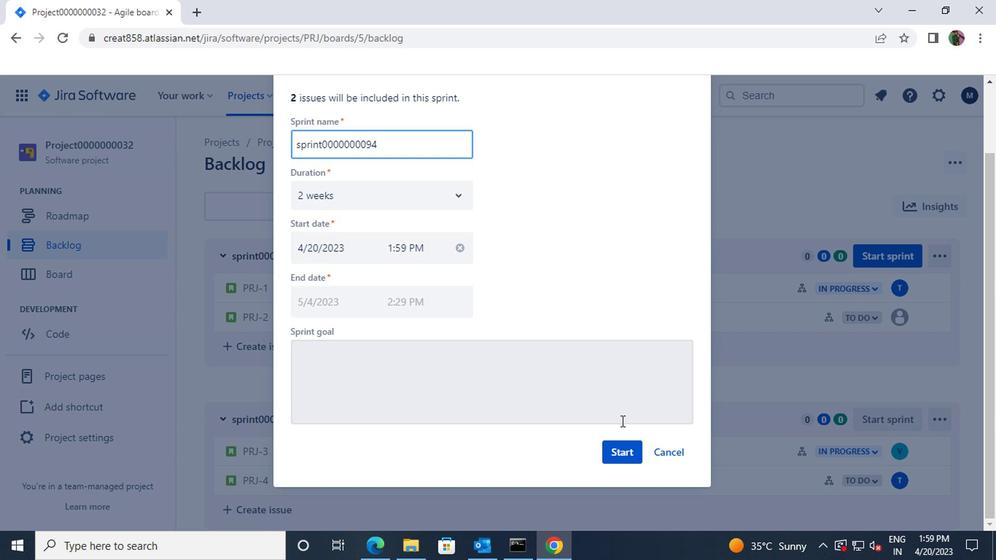 
Action: Mouse pressed left at (622, 452)
Screenshot: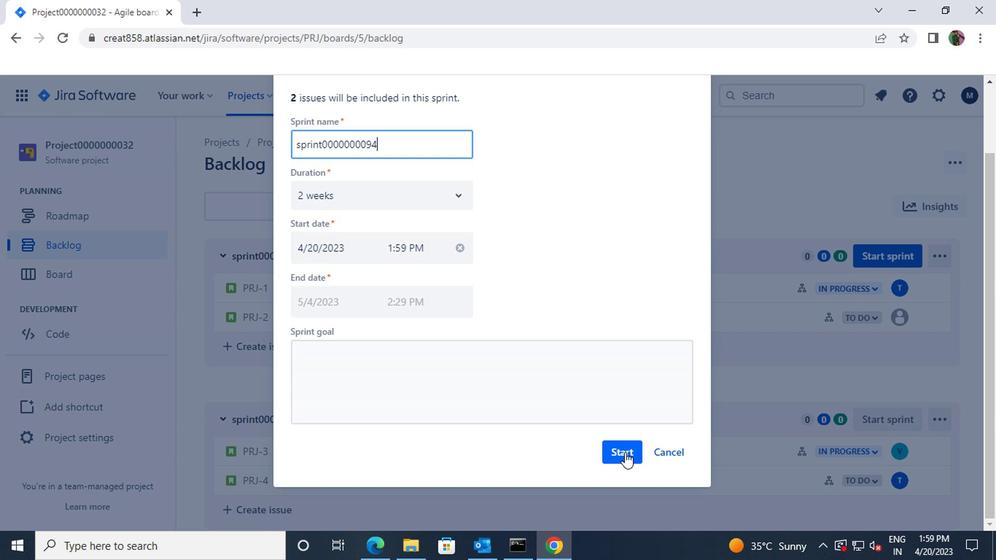 
Action: Mouse moved to (121, 246)
Screenshot: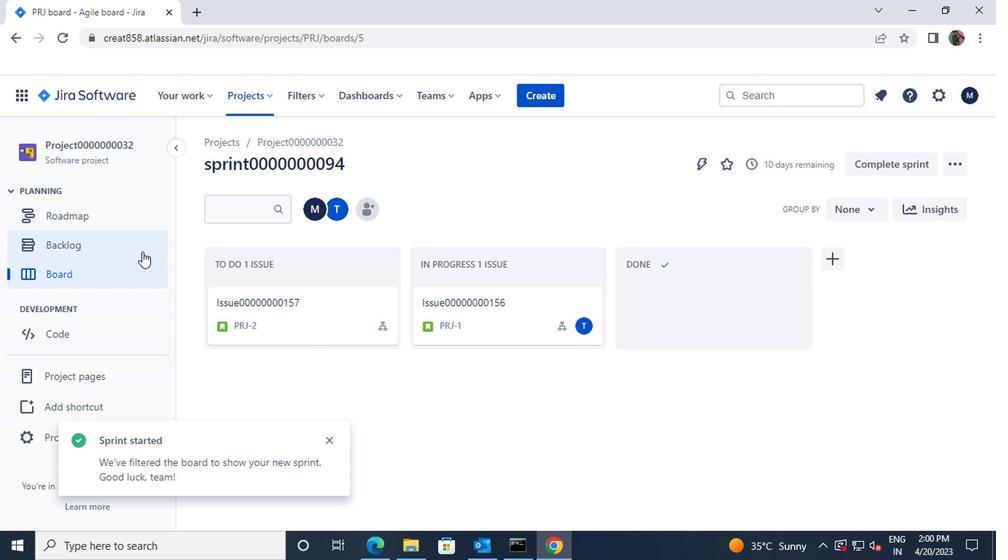 
Action: Mouse pressed left at (121, 246)
Screenshot: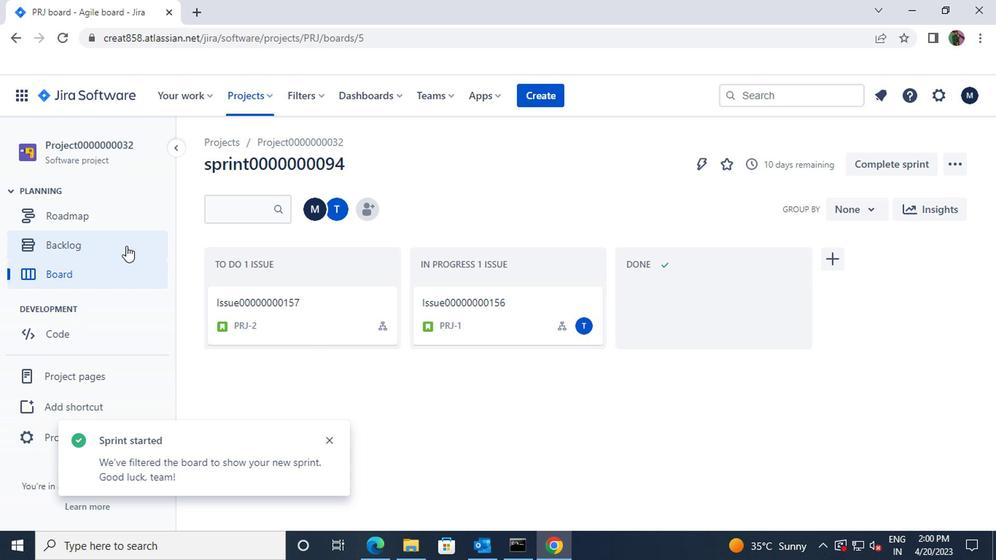 
Action: Mouse moved to (740, 380)
Screenshot: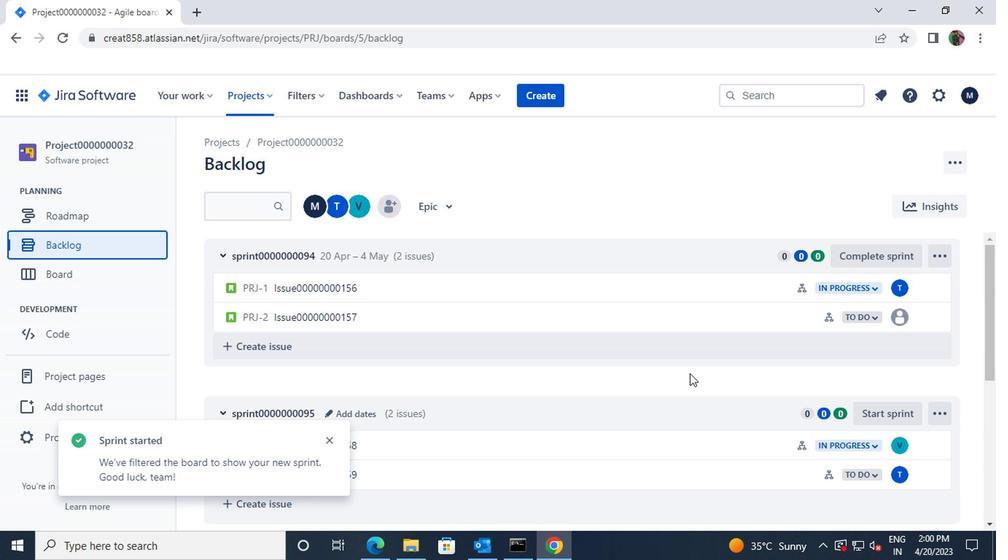 
Action: Mouse scrolled (740, 380) with delta (0, 0)
Screenshot: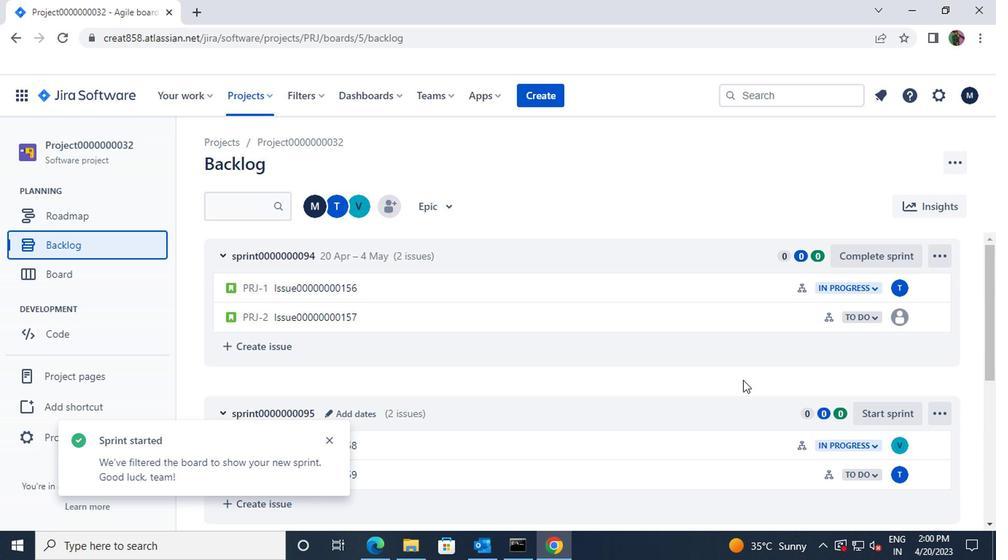 
Action: Mouse scrolled (740, 380) with delta (0, 0)
Screenshot: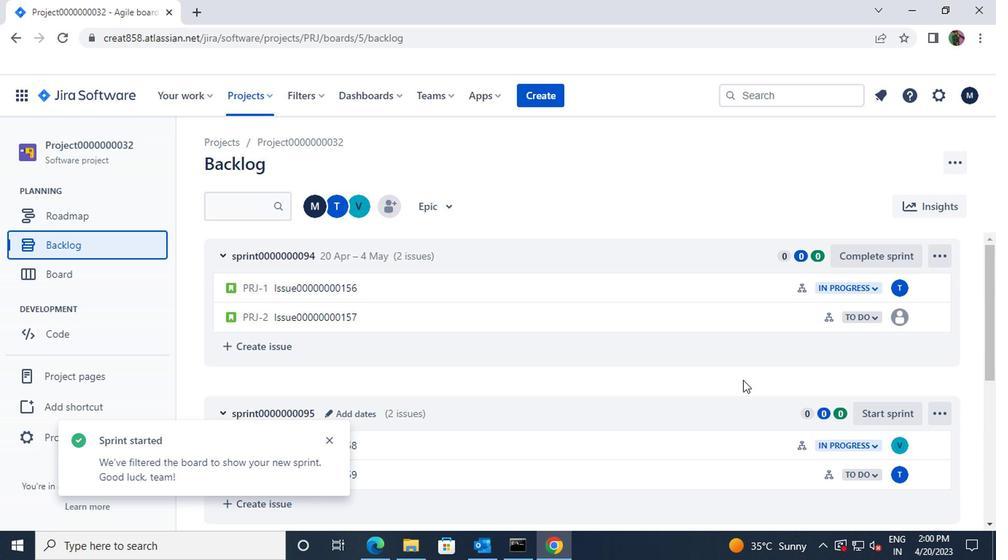 
Action: Mouse moved to (896, 267)
Screenshot: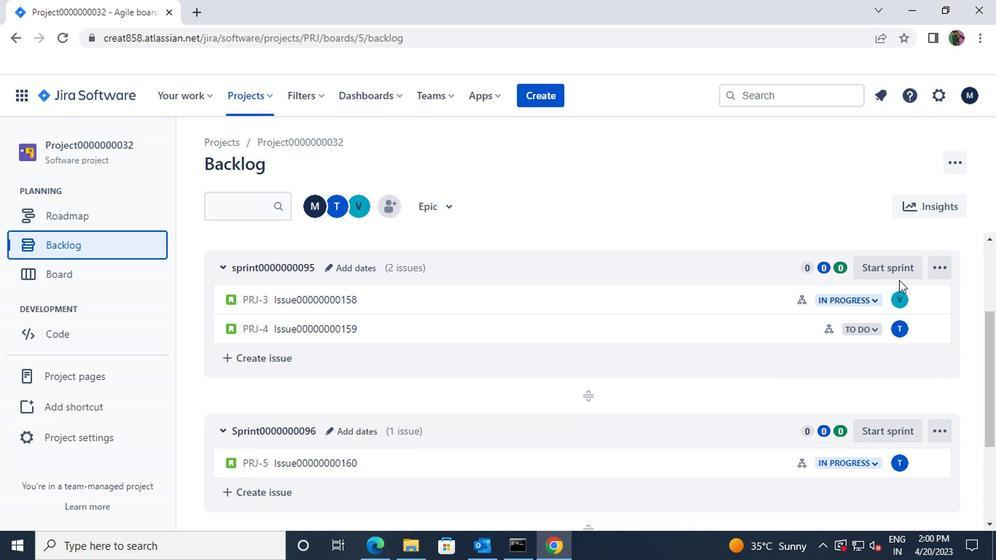 
Action: Mouse pressed left at (896, 267)
Screenshot: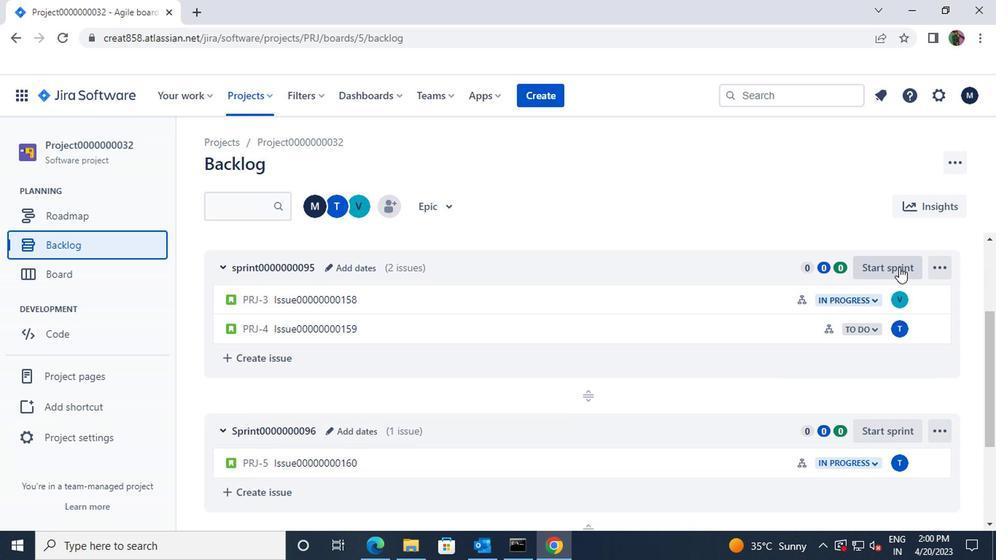 
Action: Mouse moved to (460, 369)
Screenshot: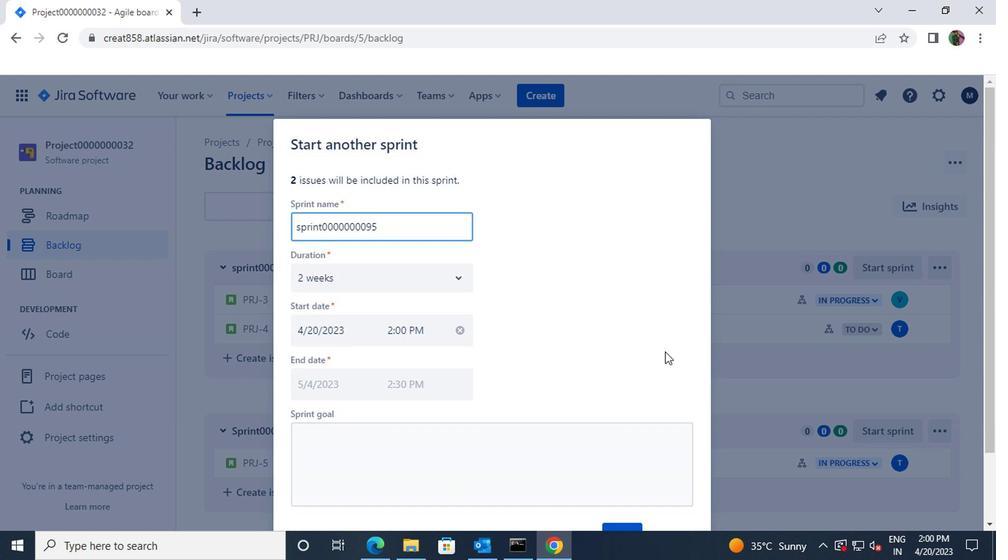 
Action: Mouse scrolled (460, 369) with delta (0, 0)
Screenshot: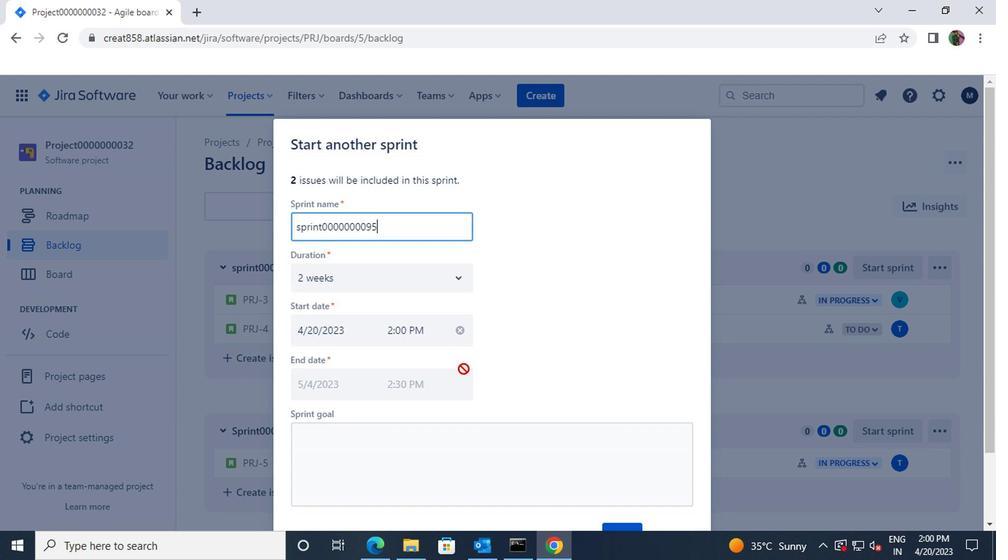 
Action: Mouse scrolled (460, 369) with delta (0, 0)
Screenshot: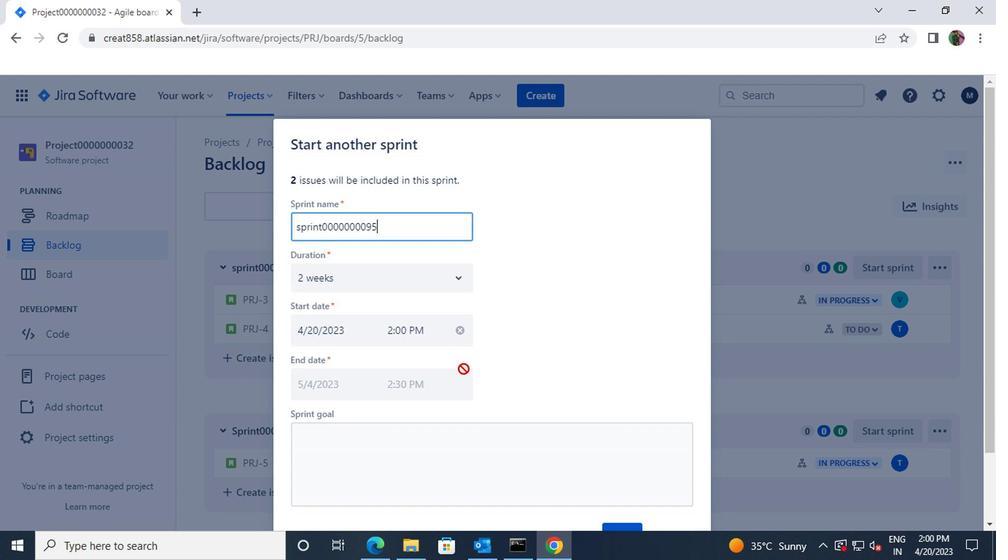 
Action: Mouse moved to (625, 452)
Screenshot: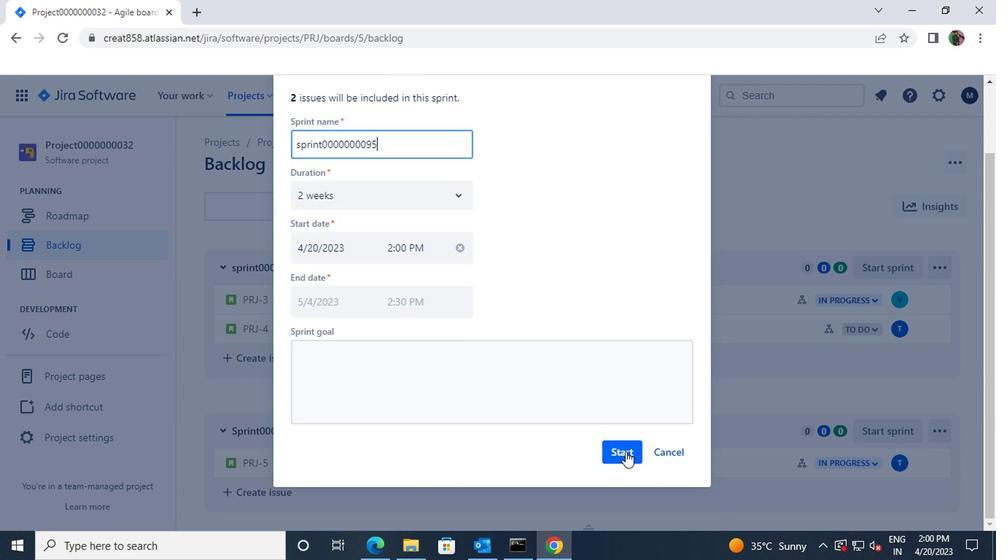 
Action: Mouse pressed left at (625, 452)
Screenshot: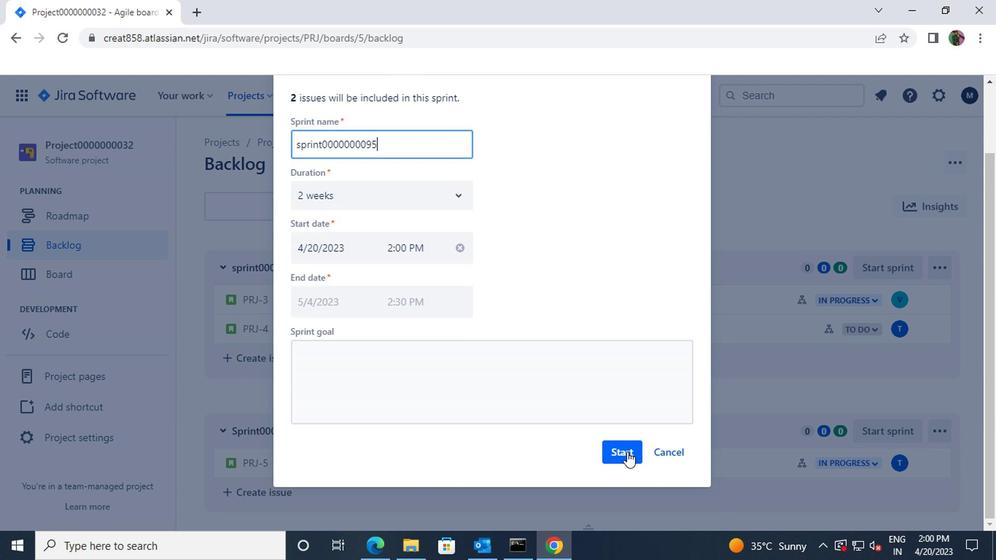 
